 Task: Search one way flight ticket for 5 adults, 2 children, 1 infant in seat and 2 infants on lap in economy from Kansas City: Kansas City International Airport (was Mid-continent International) to Jackson: Jackson Hole Airport on 5-2-2023. Choice of flights is Emirates. Number of bags: 2 carry on bags. Price is upto 82000. Outbound departure time preference is 8:30.
Action: Mouse moved to (324, 265)
Screenshot: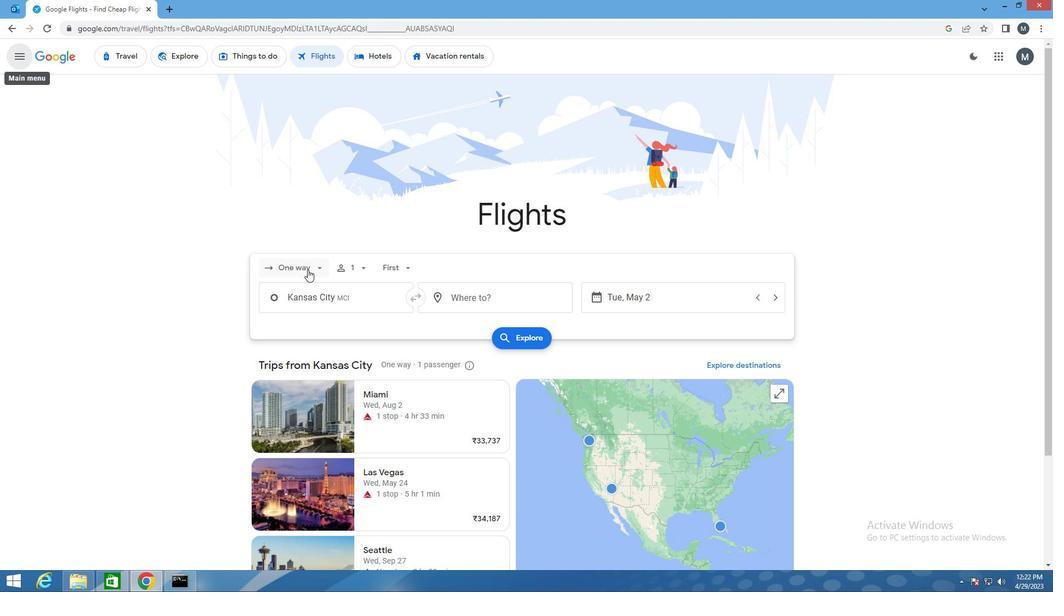 
Action: Mouse pressed left at (324, 265)
Screenshot: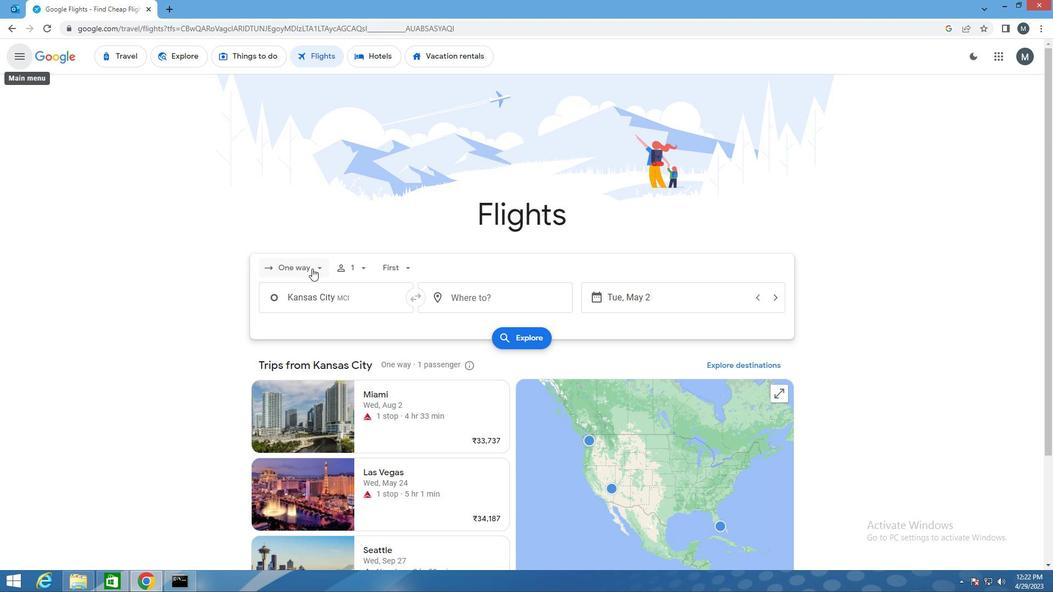 
Action: Mouse moved to (311, 324)
Screenshot: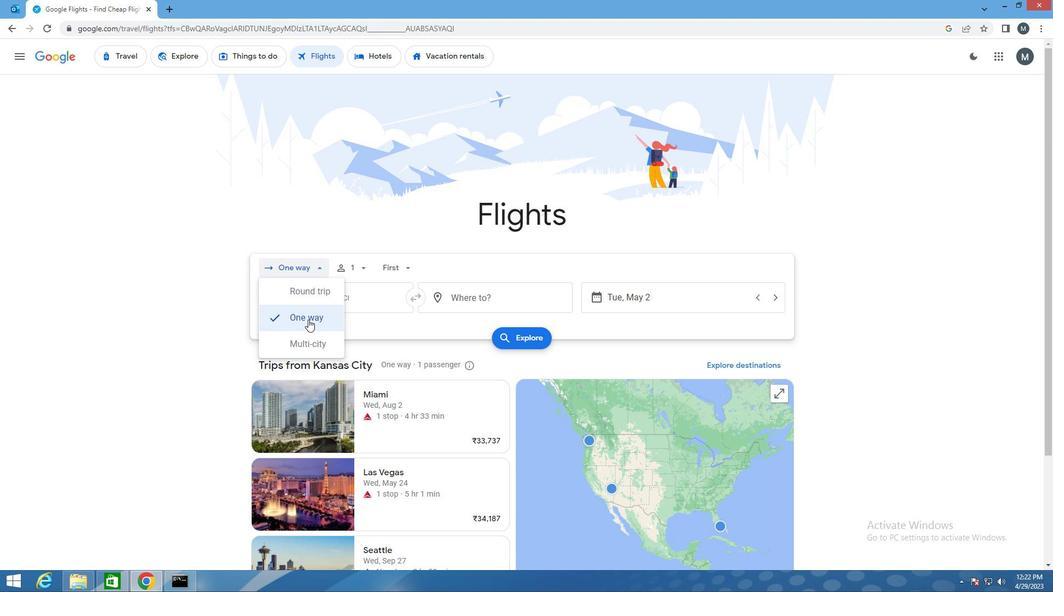 
Action: Mouse pressed left at (311, 324)
Screenshot: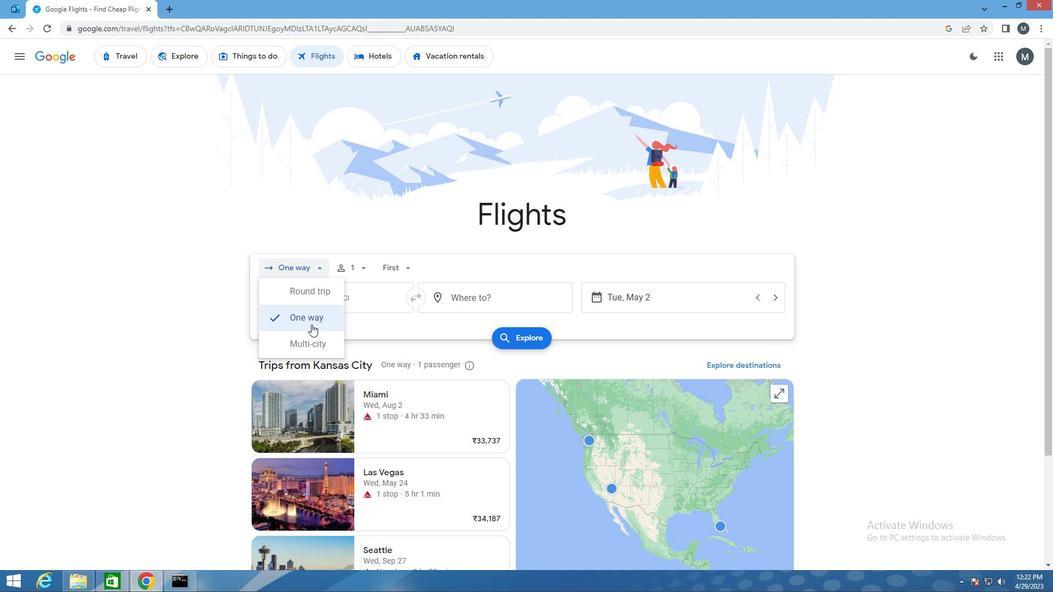 
Action: Mouse moved to (365, 267)
Screenshot: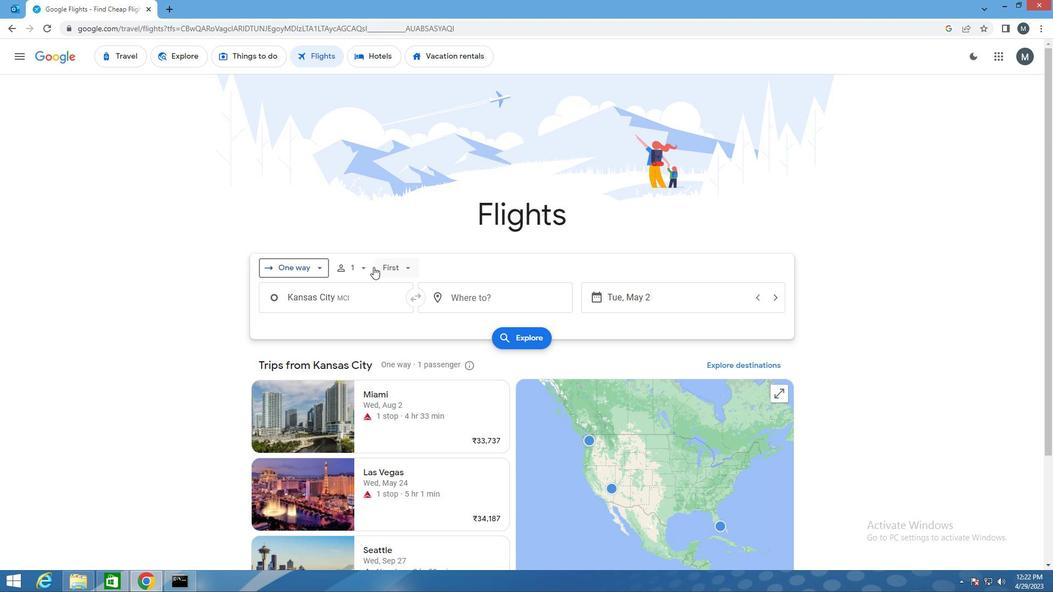 
Action: Mouse pressed left at (365, 267)
Screenshot: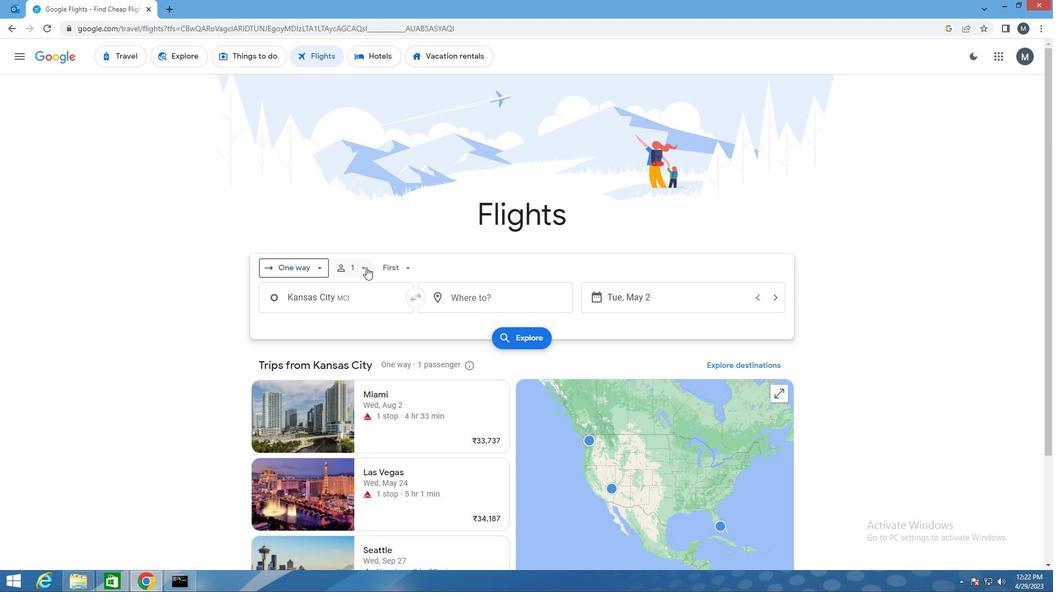 
Action: Mouse moved to (443, 297)
Screenshot: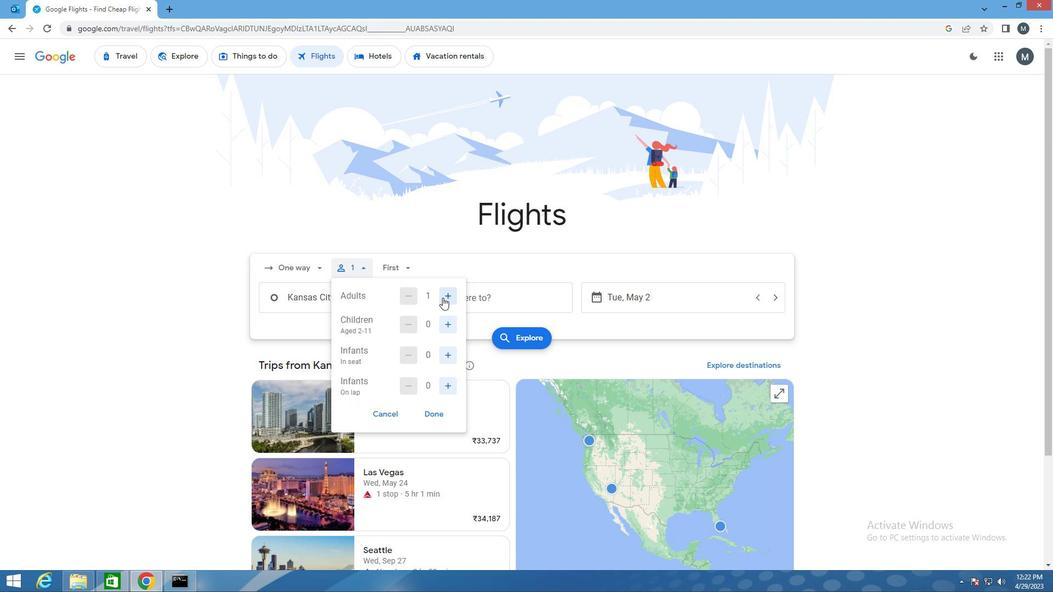 
Action: Mouse pressed left at (443, 297)
Screenshot: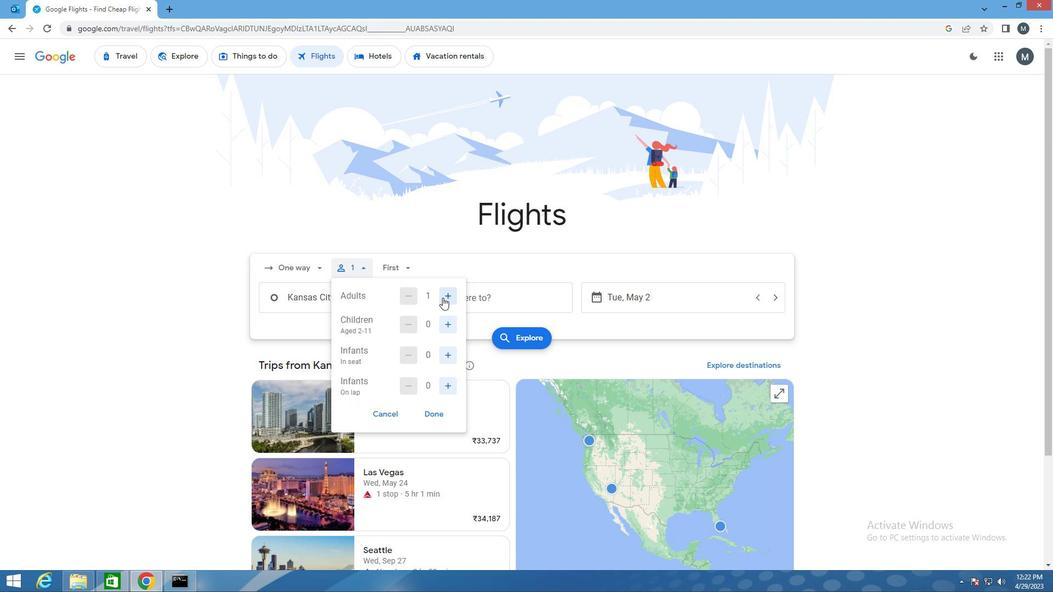 
Action: Mouse moved to (443, 297)
Screenshot: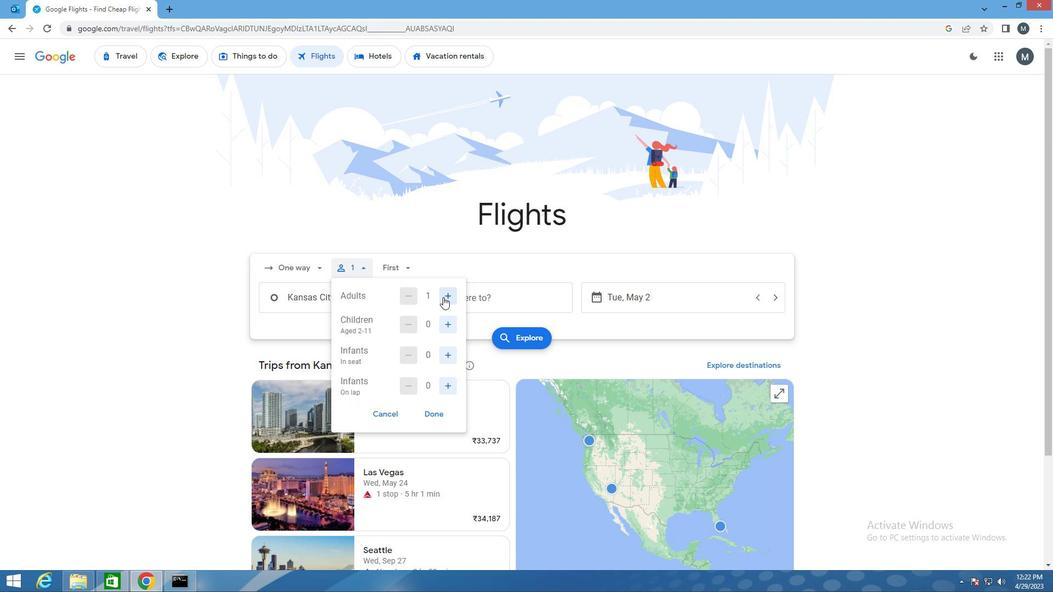 
Action: Mouse pressed left at (443, 297)
Screenshot: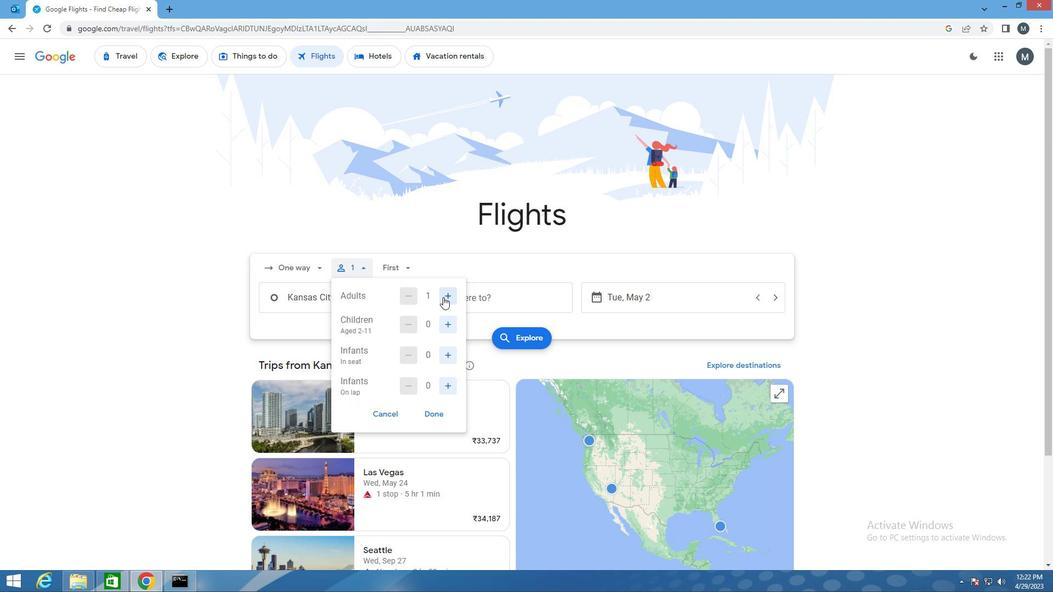 
Action: Mouse pressed left at (443, 297)
Screenshot: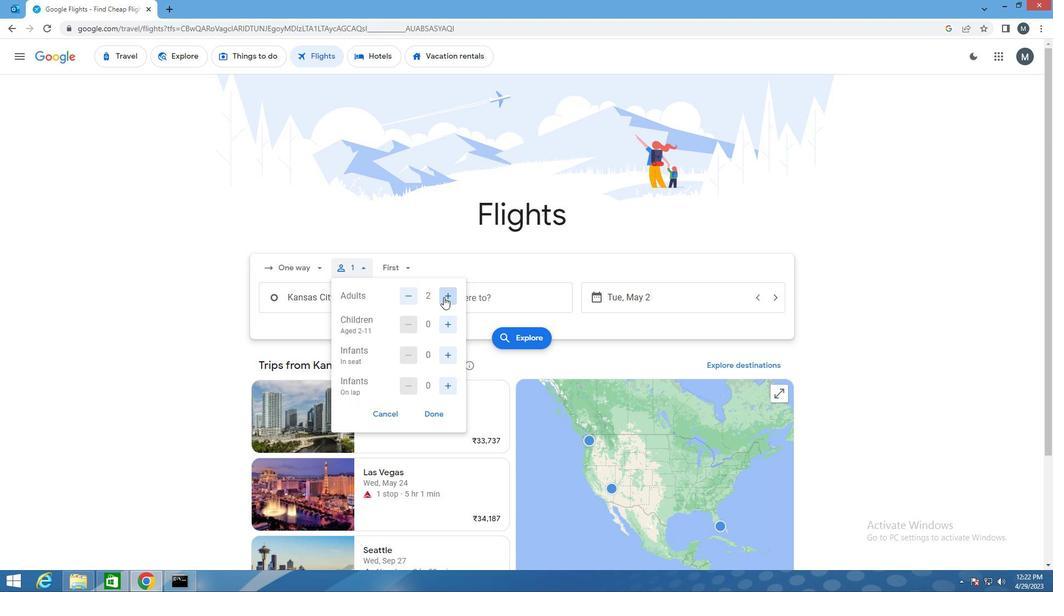 
Action: Mouse pressed left at (443, 297)
Screenshot: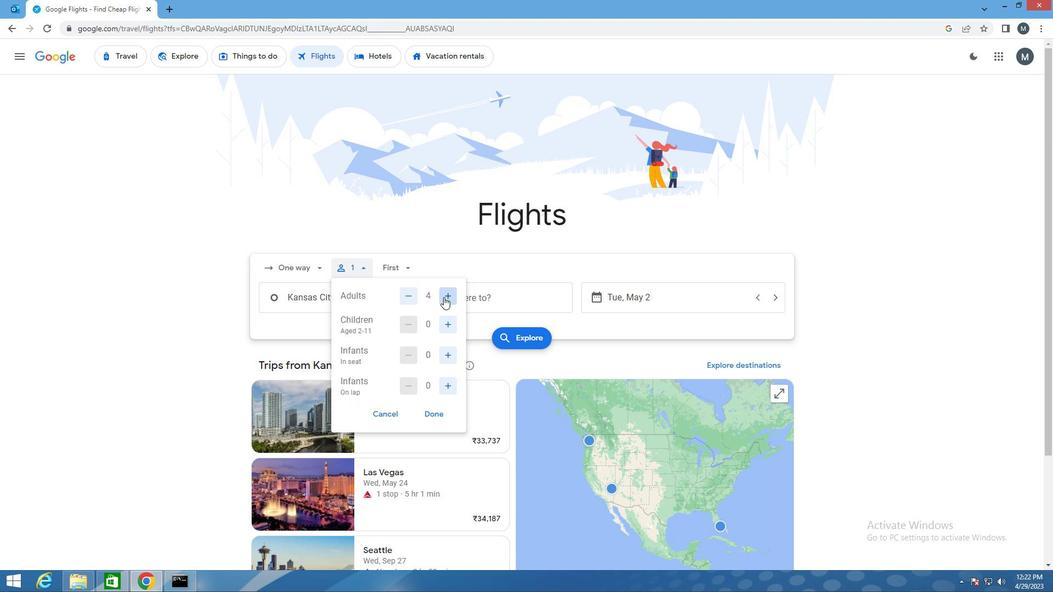 
Action: Mouse moved to (447, 324)
Screenshot: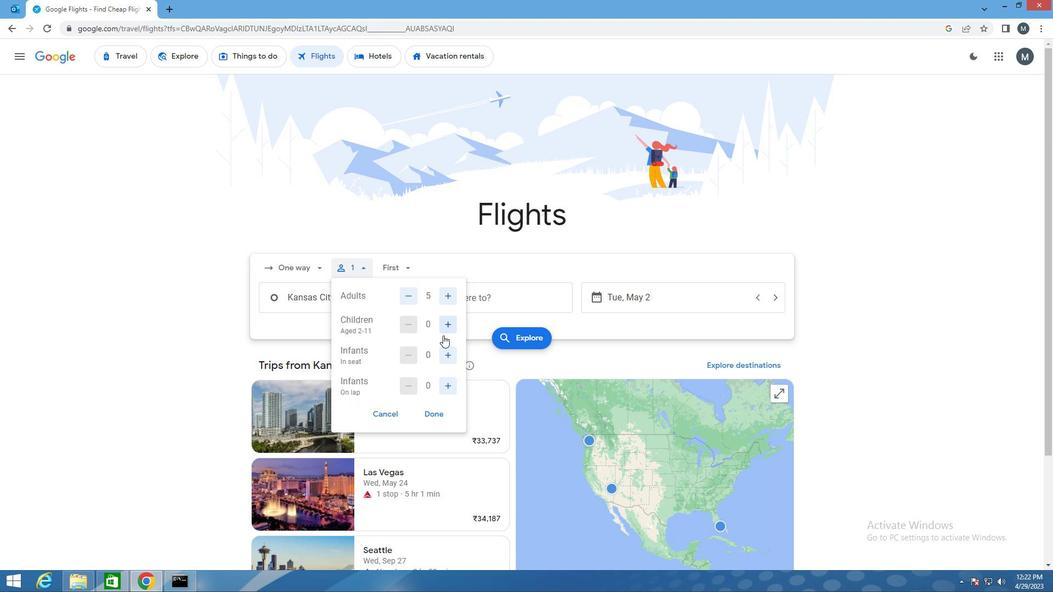 
Action: Mouse pressed left at (447, 324)
Screenshot: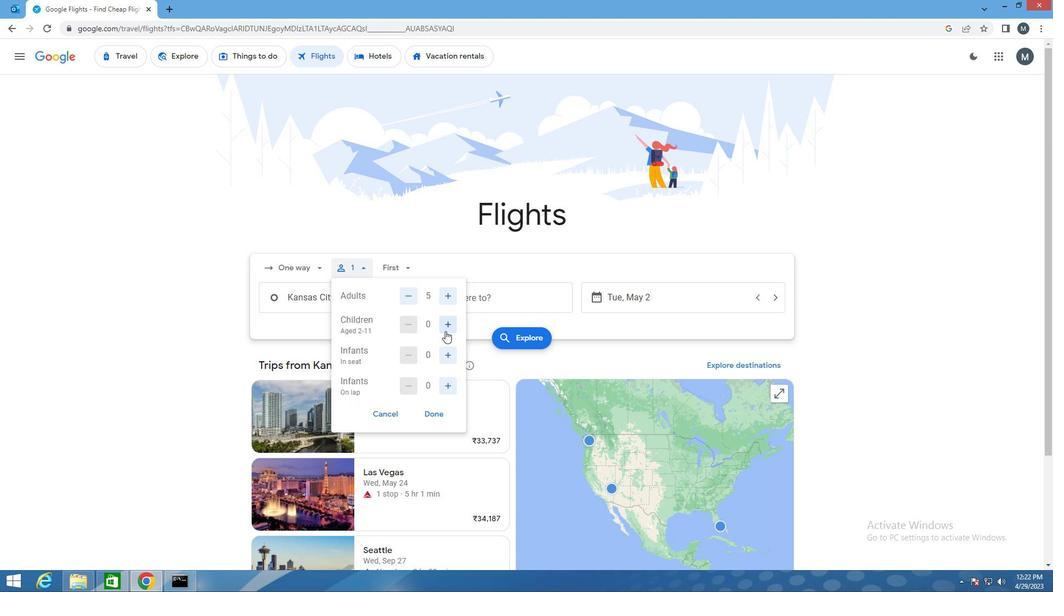 
Action: Mouse pressed left at (447, 324)
Screenshot: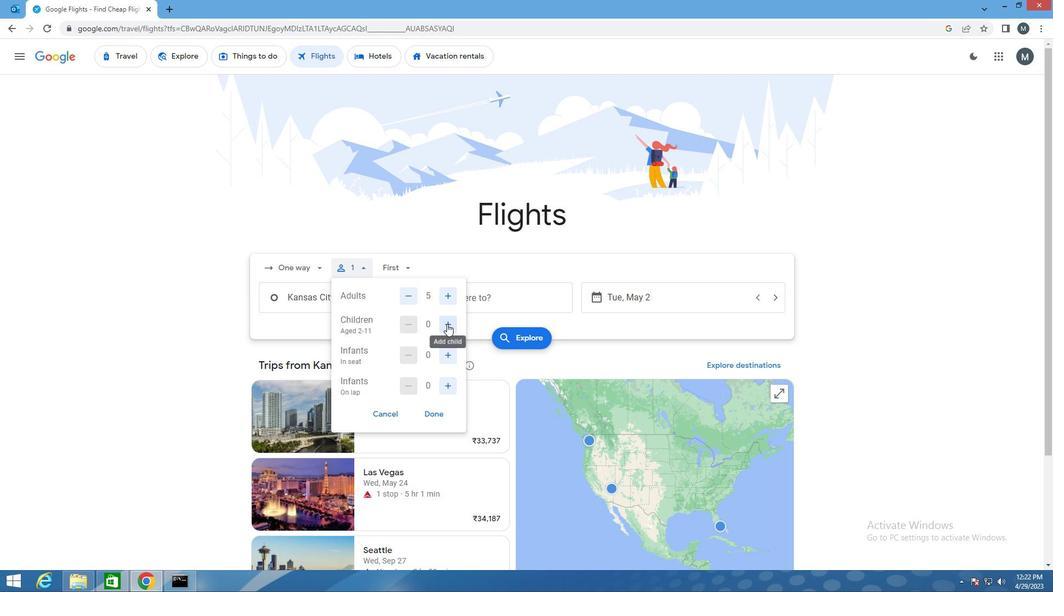 
Action: Mouse moved to (449, 354)
Screenshot: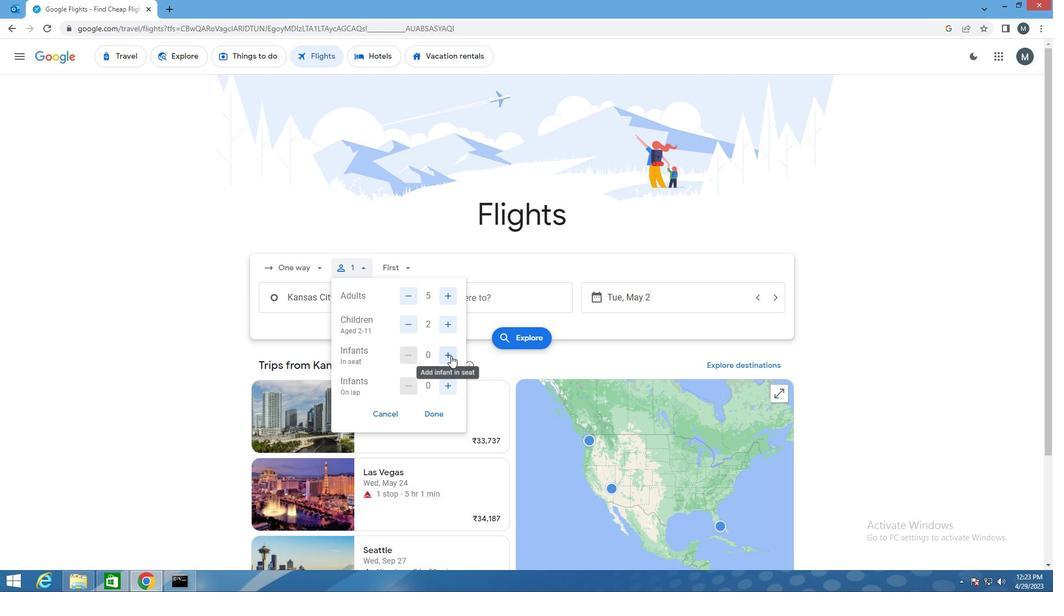 
Action: Mouse pressed left at (449, 354)
Screenshot: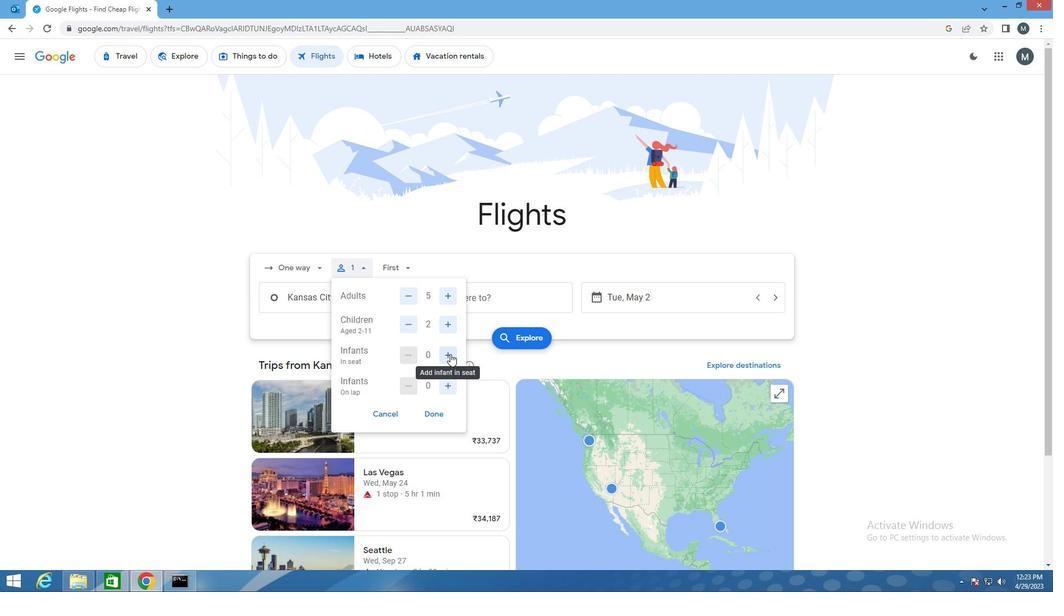 
Action: Mouse moved to (444, 383)
Screenshot: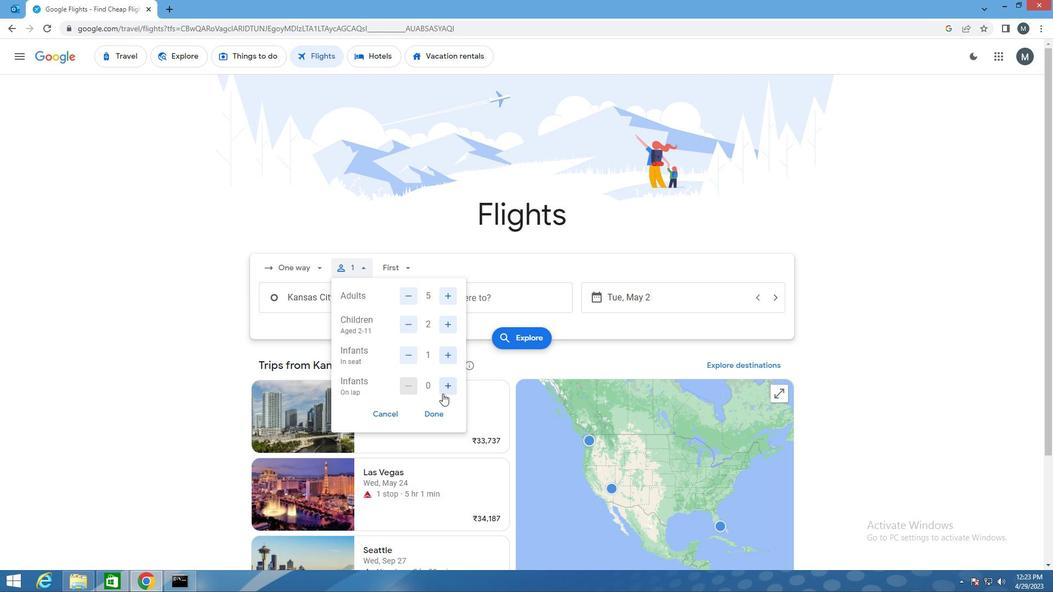 
Action: Mouse pressed left at (444, 383)
Screenshot: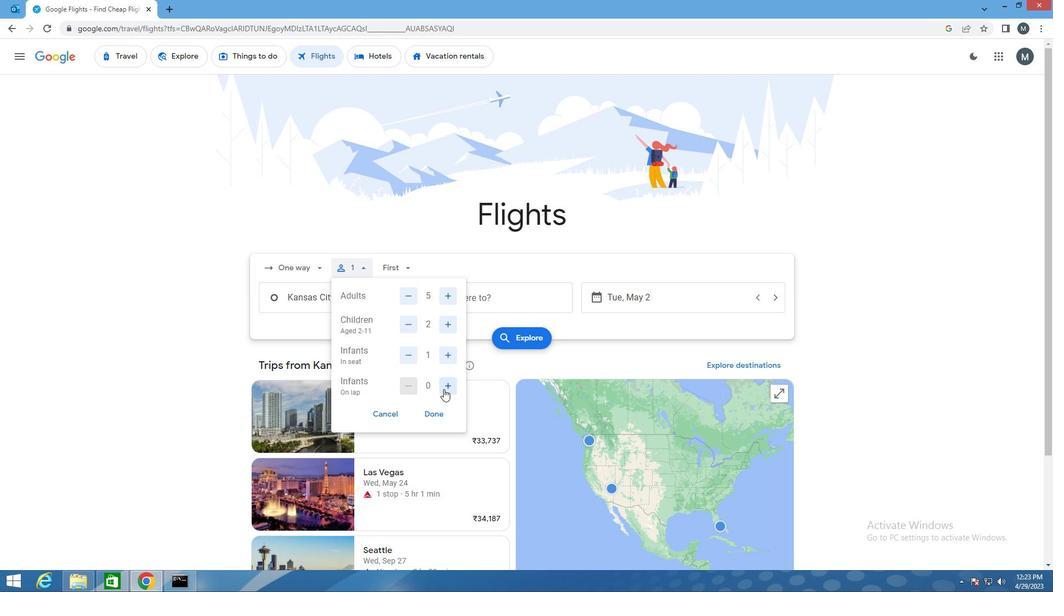 
Action: Mouse pressed left at (444, 383)
Screenshot: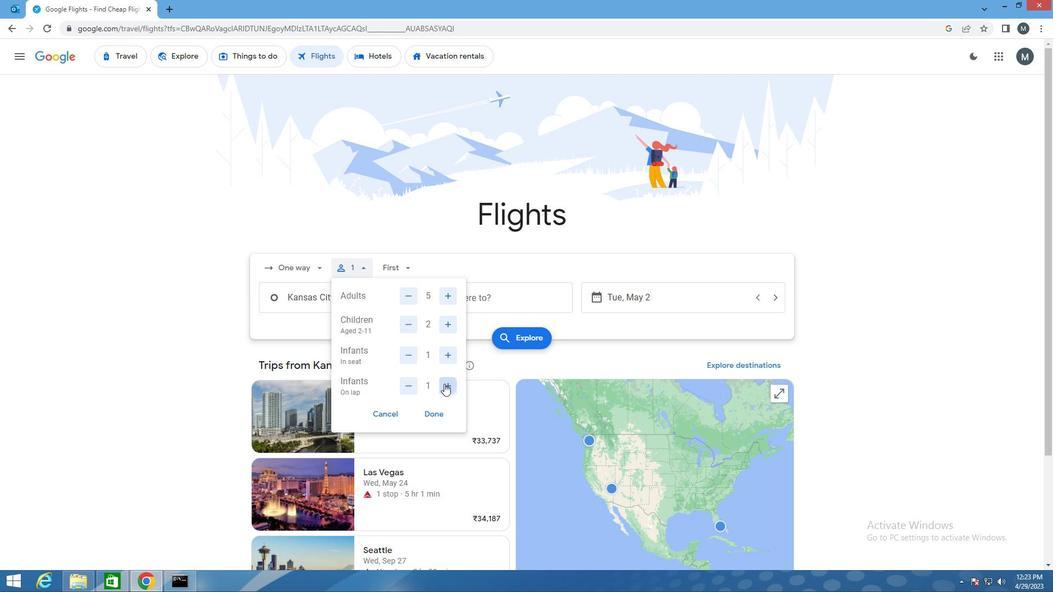 
Action: Mouse moved to (409, 389)
Screenshot: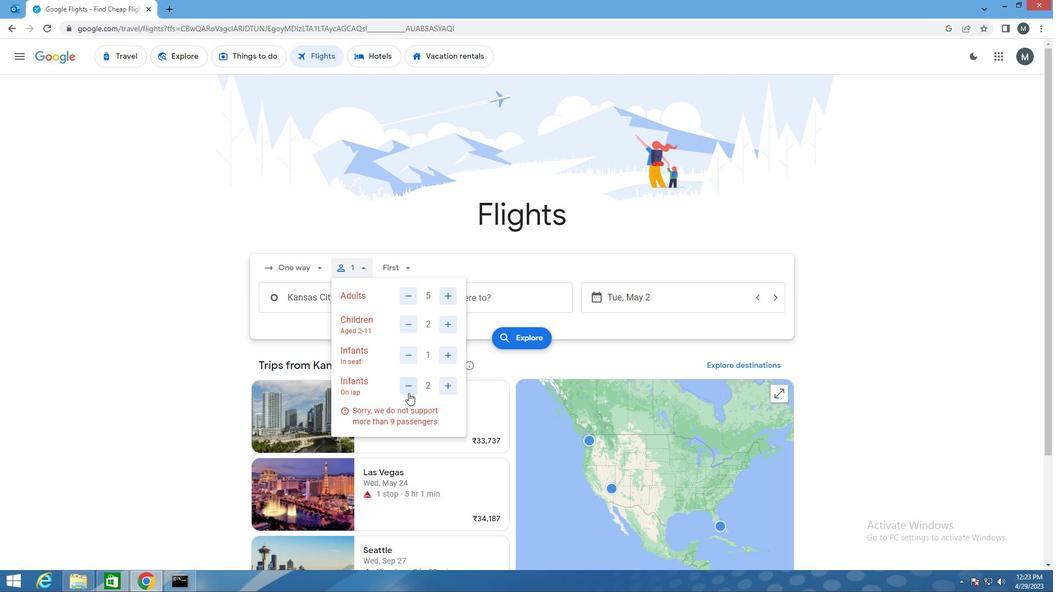
Action: Mouse pressed left at (409, 389)
Screenshot: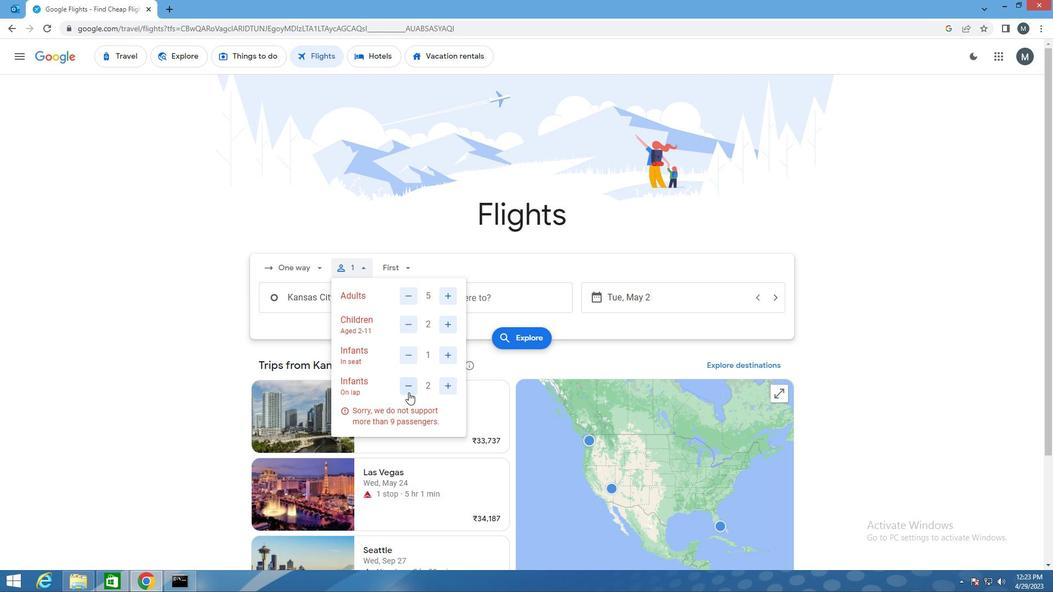 
Action: Mouse moved to (430, 419)
Screenshot: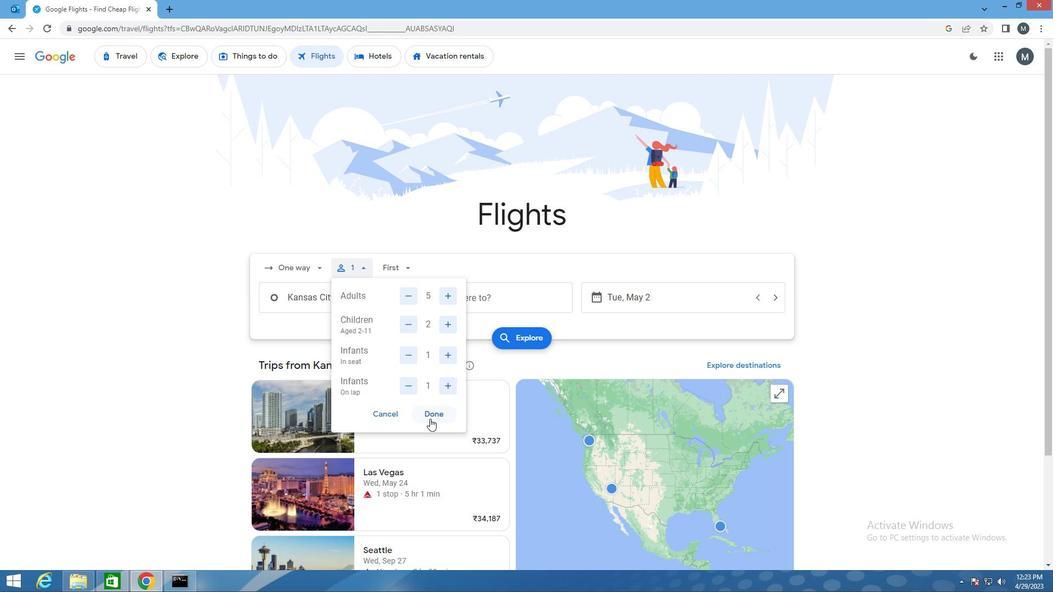 
Action: Mouse pressed left at (430, 419)
Screenshot: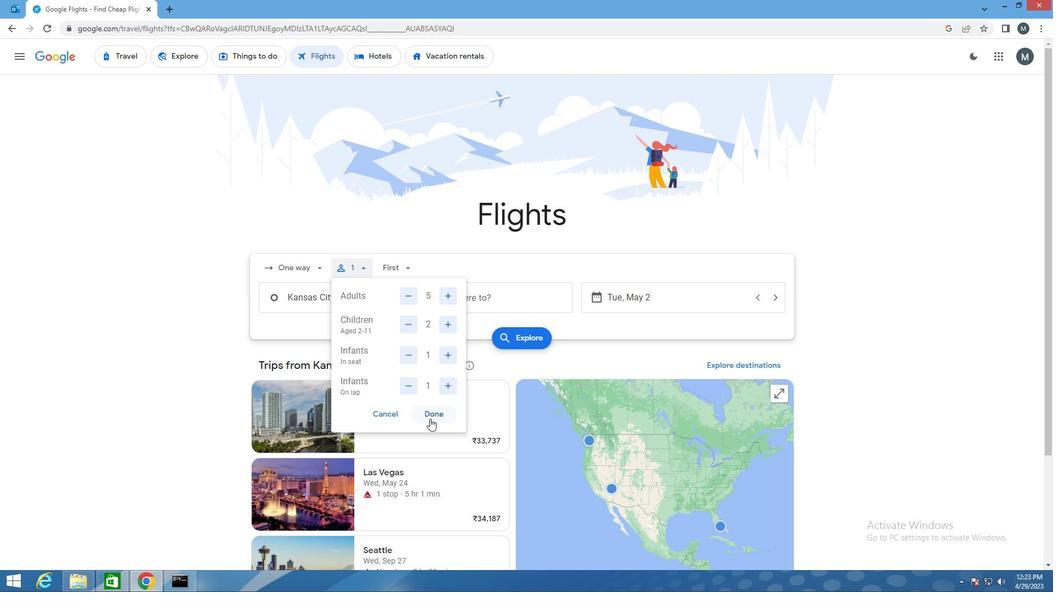 
Action: Mouse moved to (358, 304)
Screenshot: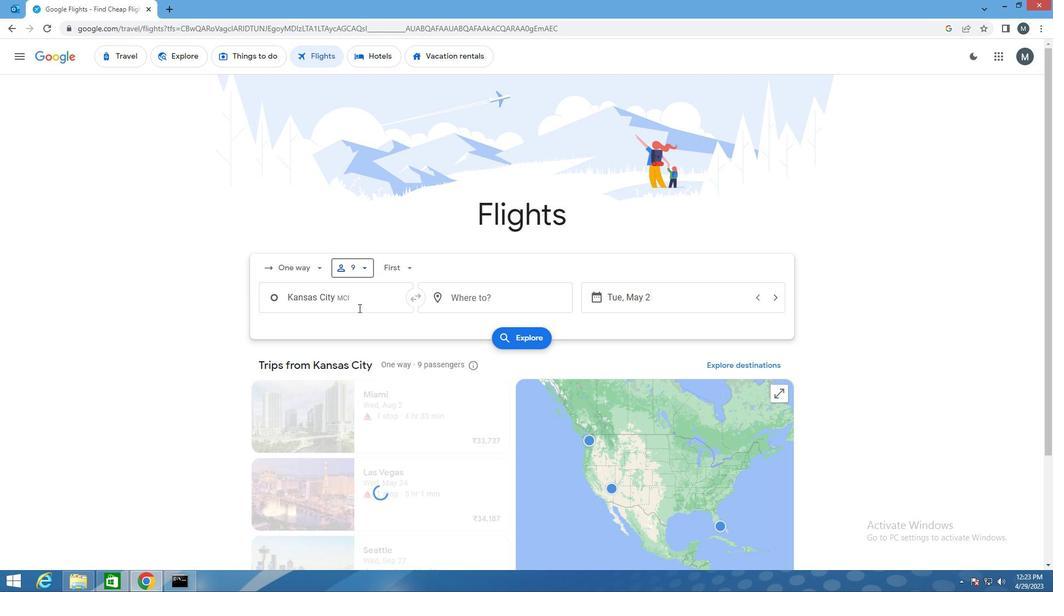 
Action: Mouse pressed left at (358, 304)
Screenshot: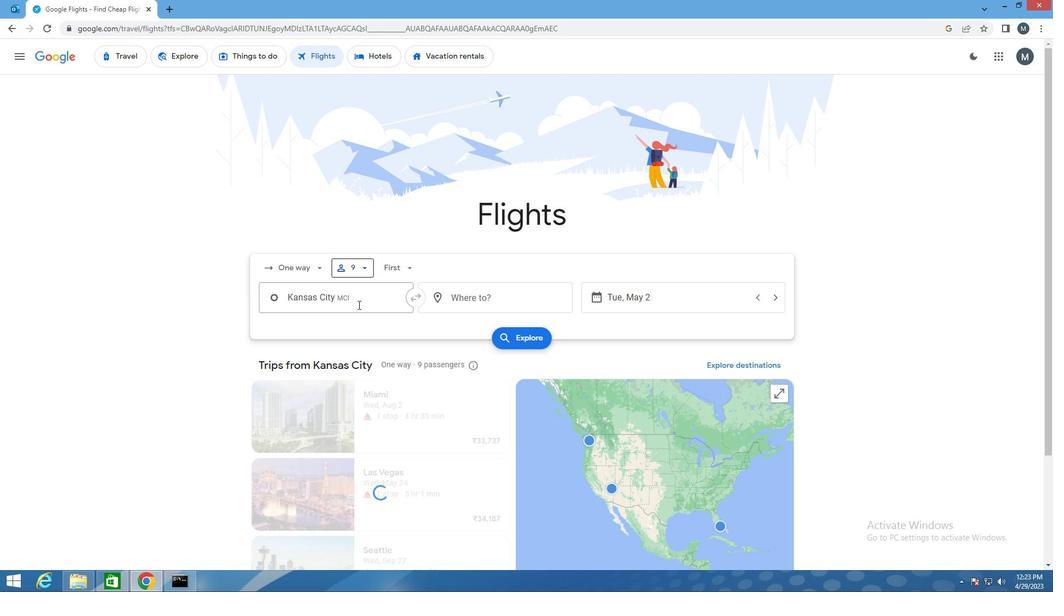 
Action: Mouse moved to (357, 303)
Screenshot: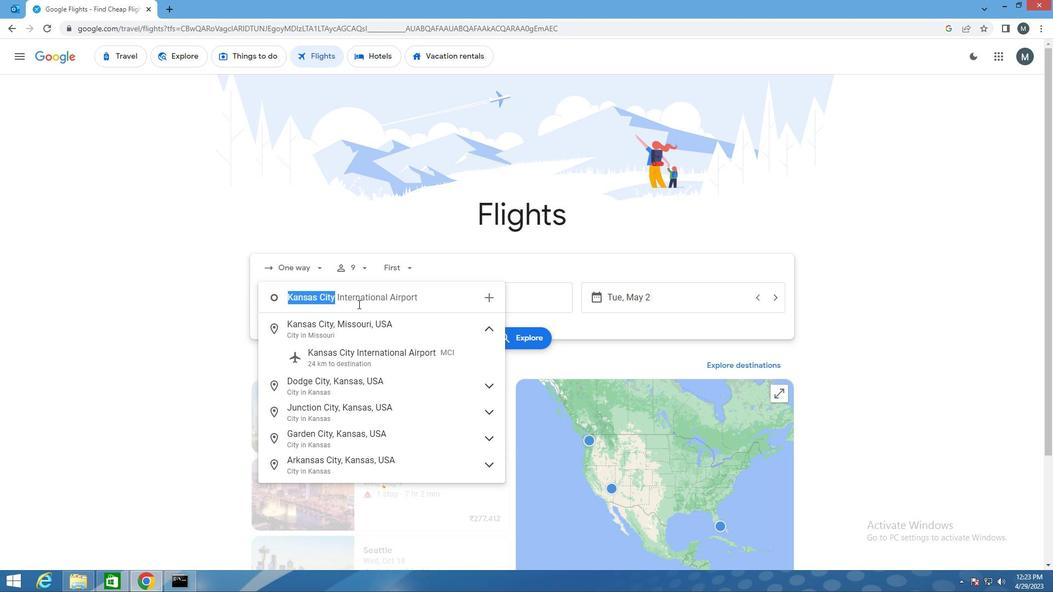 
Action: Key pressed m
Screenshot: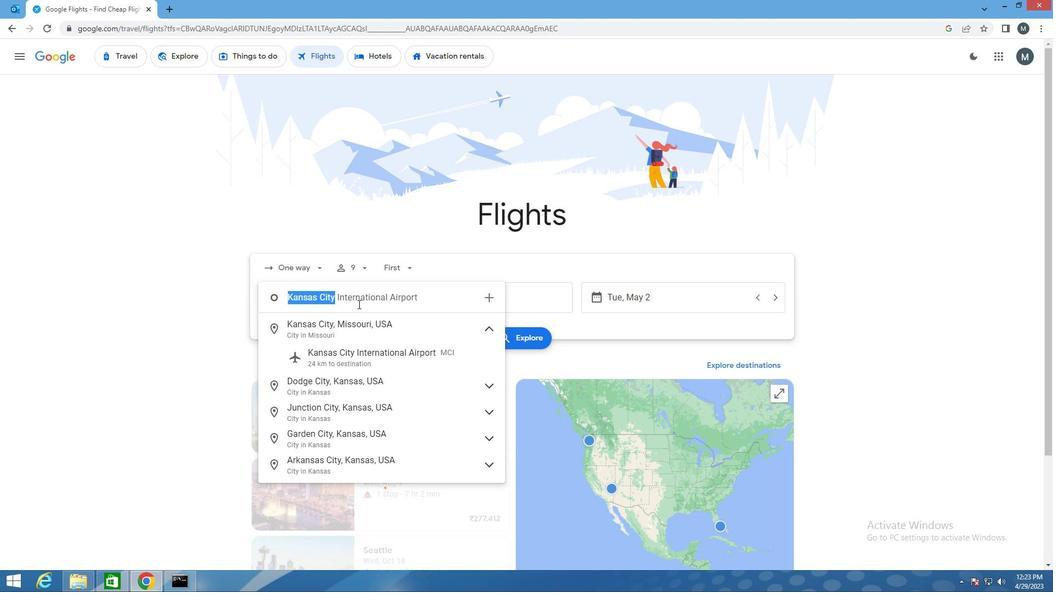 
Action: Mouse moved to (357, 303)
Screenshot: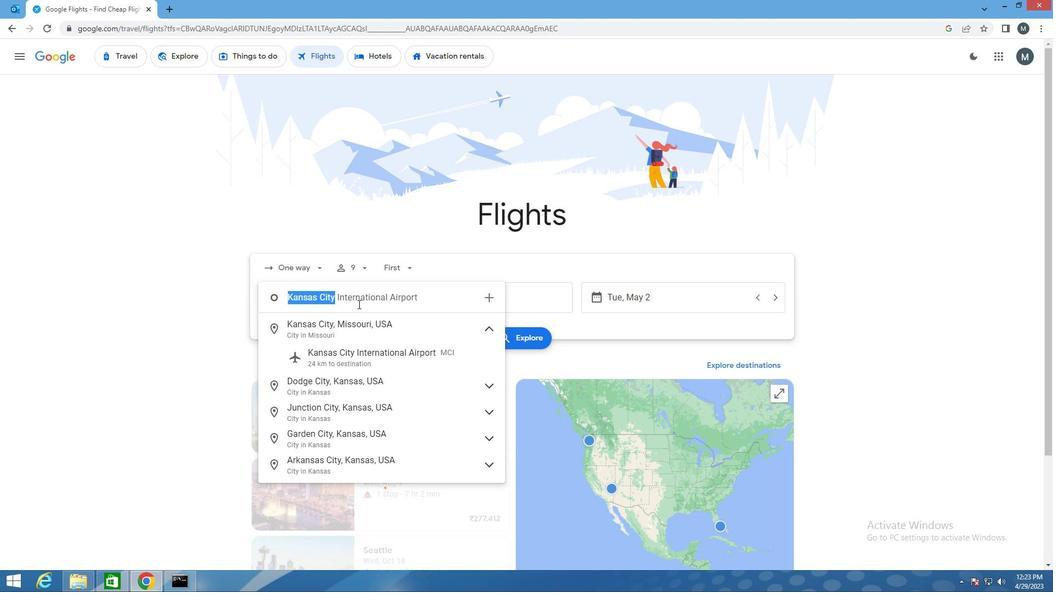 
Action: Key pressed ci
Screenshot: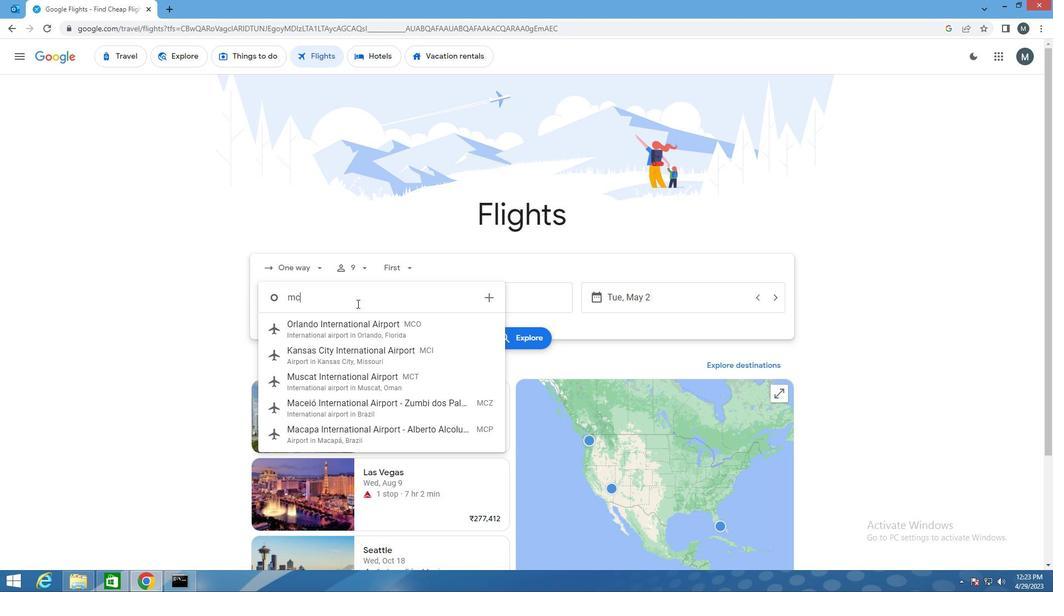 
Action: Mouse moved to (380, 332)
Screenshot: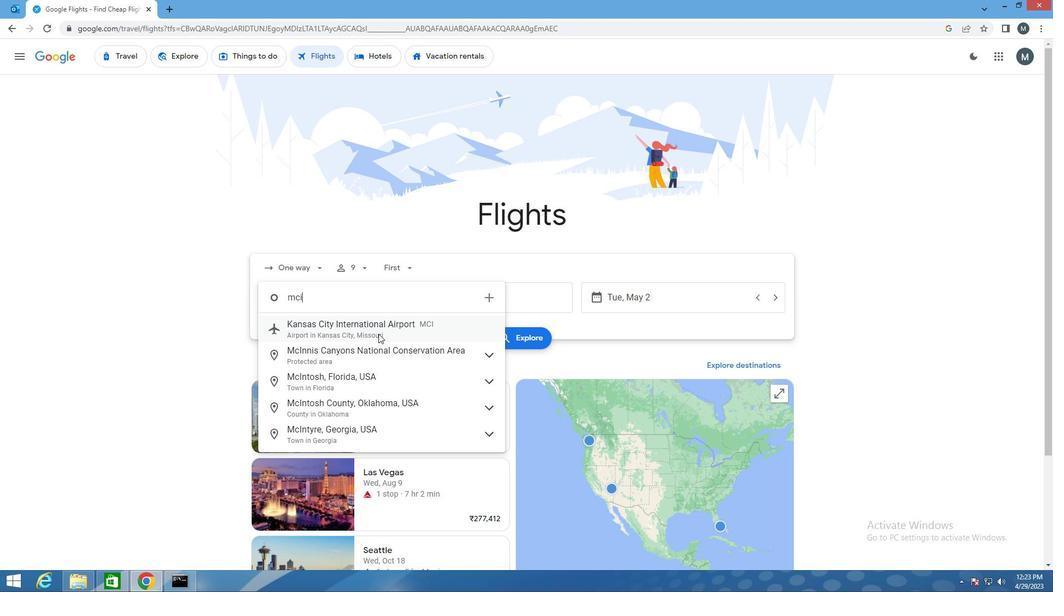 
Action: Mouse pressed left at (380, 332)
Screenshot: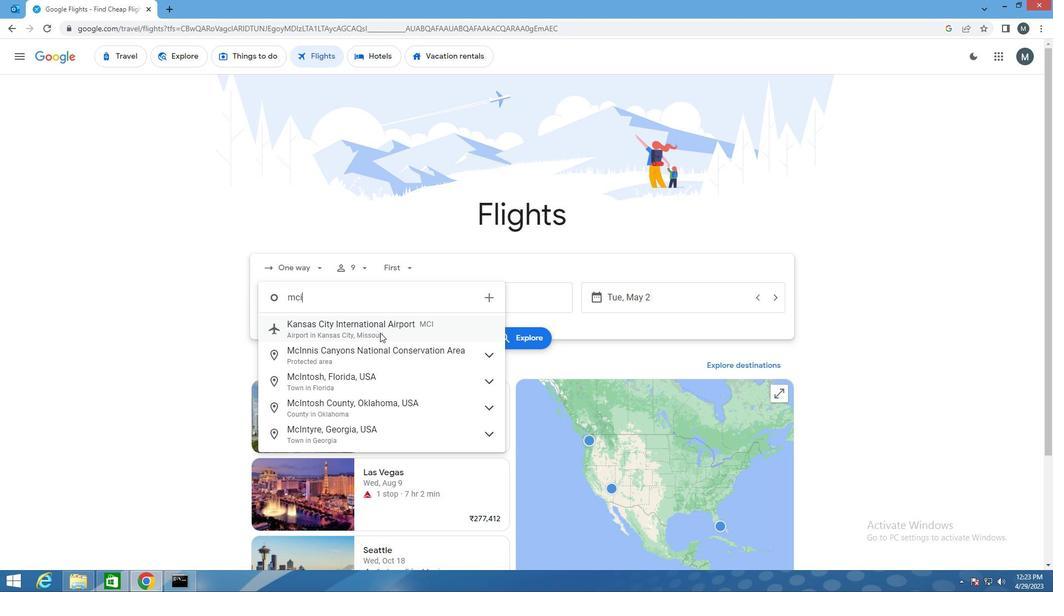 
Action: Mouse moved to (451, 301)
Screenshot: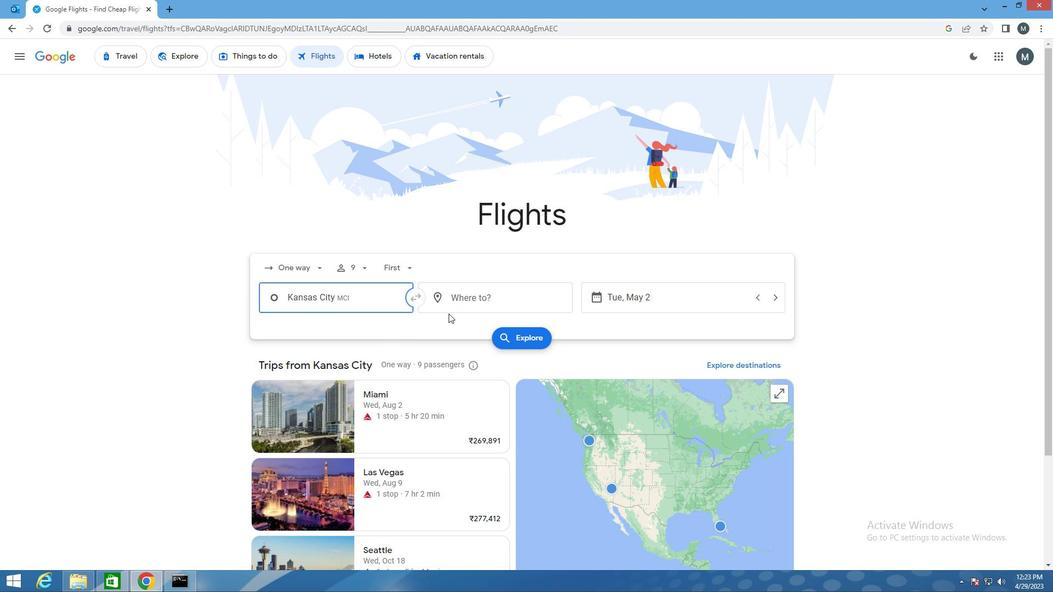 
Action: Mouse pressed left at (451, 301)
Screenshot: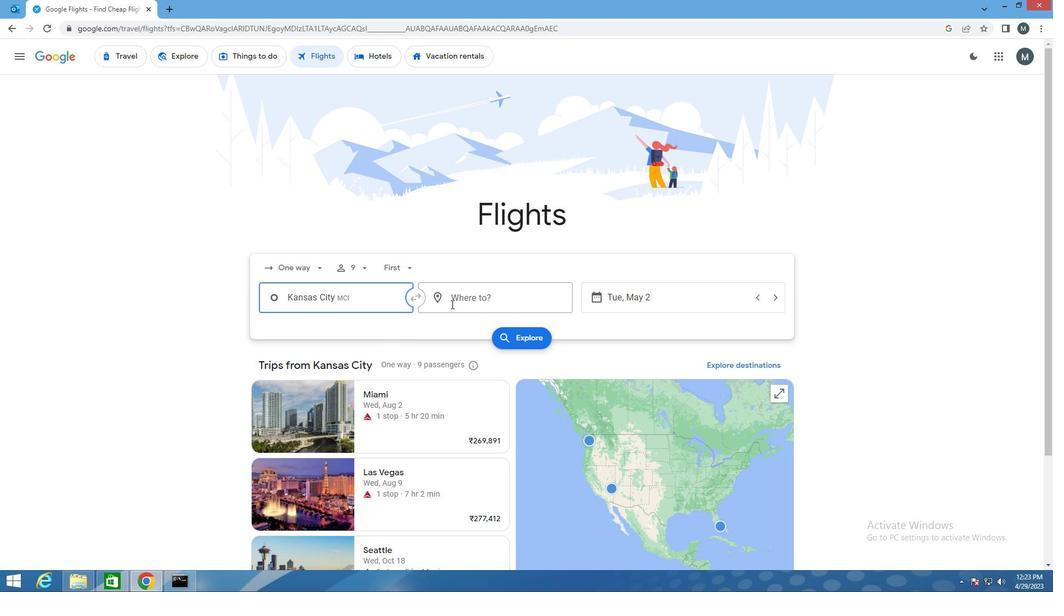 
Action: Mouse moved to (449, 302)
Screenshot: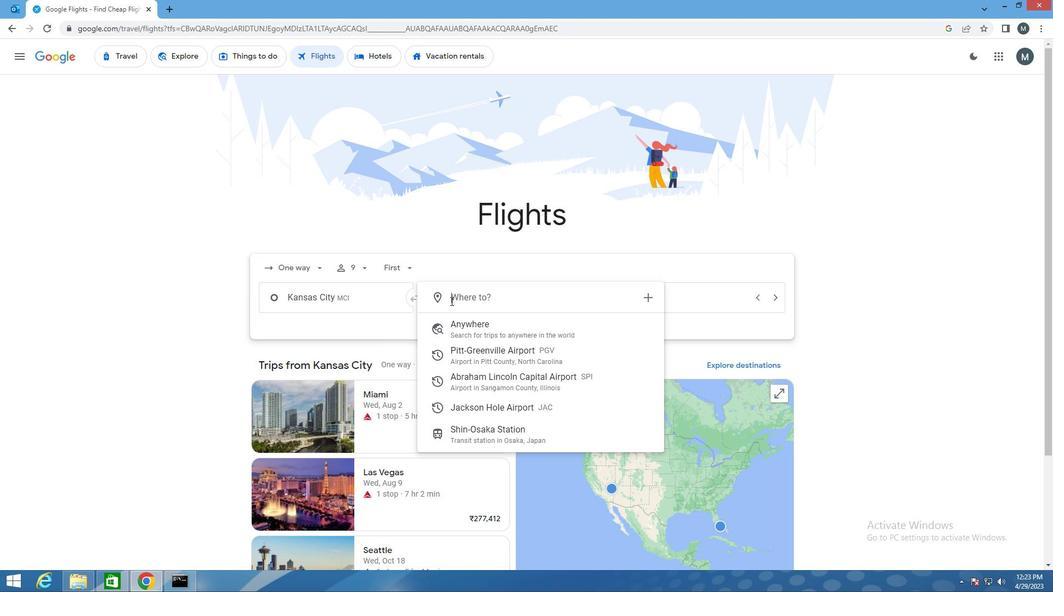 
Action: Key pressed j
Screenshot: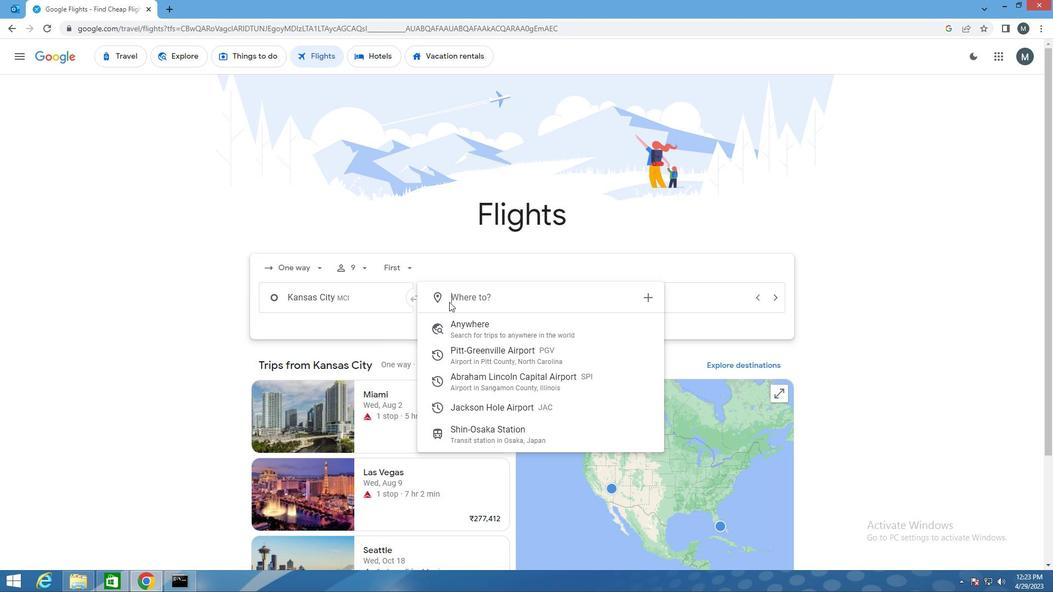 
Action: Mouse moved to (447, 303)
Screenshot: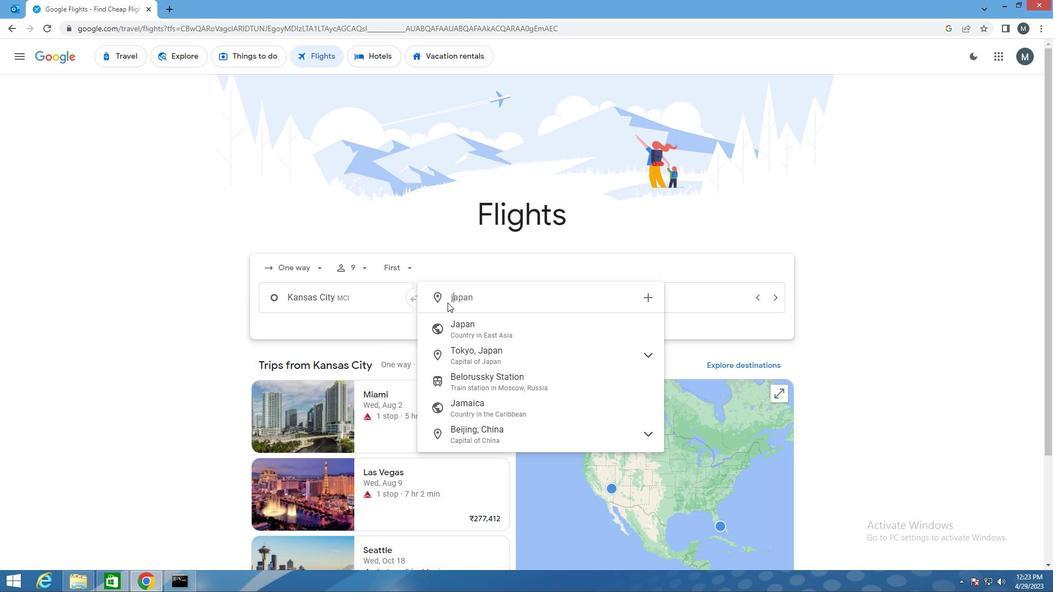 
Action: Key pressed ac
Screenshot: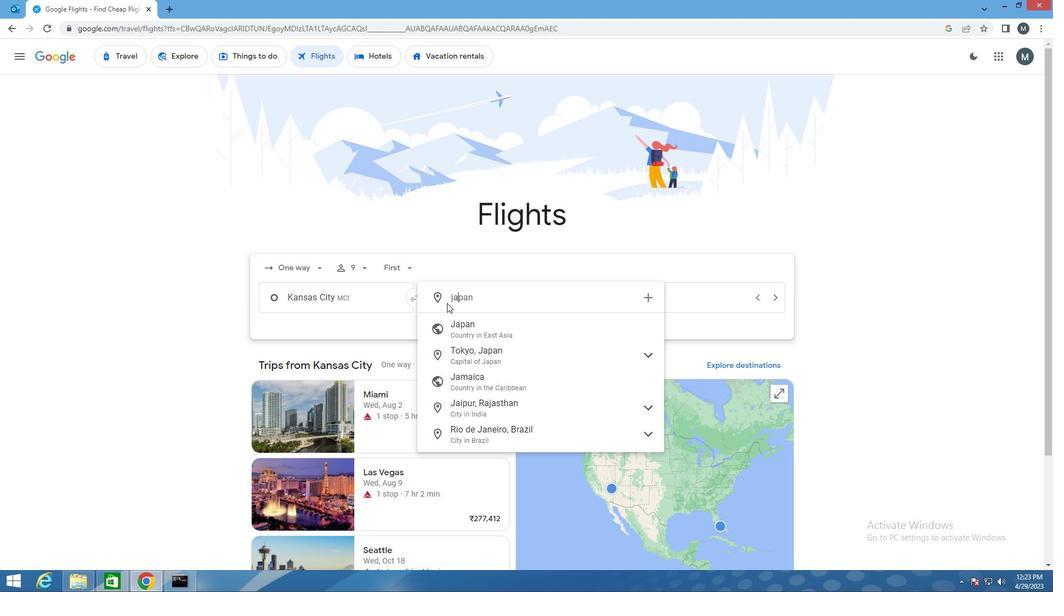 
Action: Mouse moved to (505, 331)
Screenshot: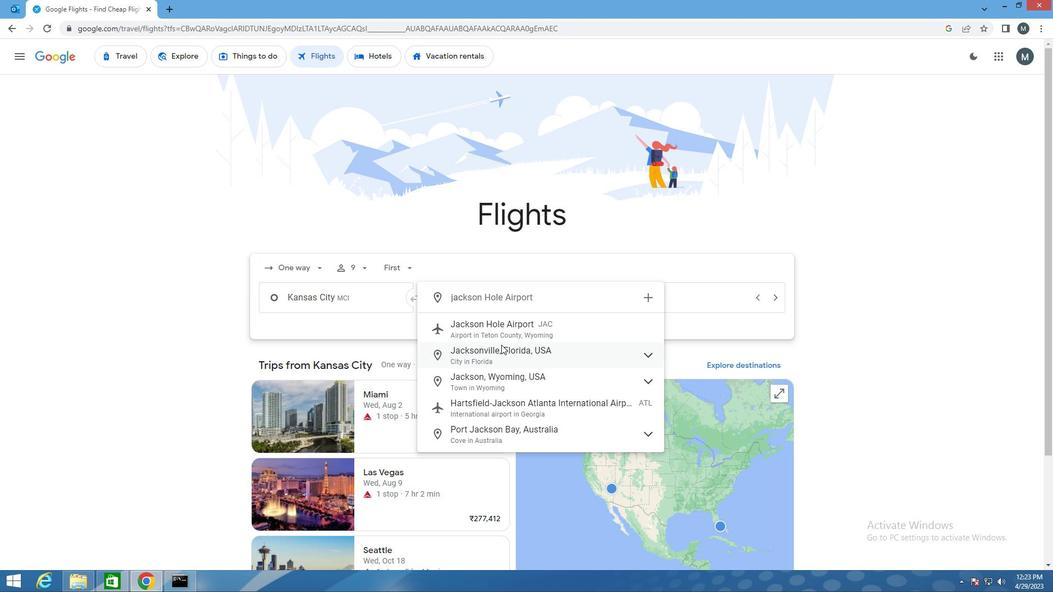 
Action: Mouse pressed left at (505, 331)
Screenshot: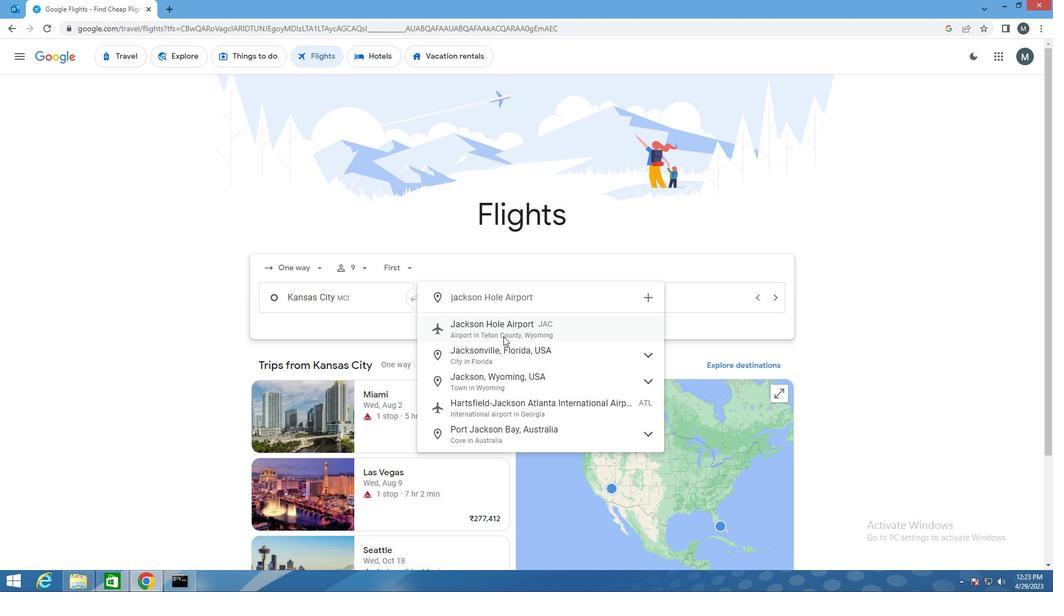 
Action: Mouse moved to (635, 290)
Screenshot: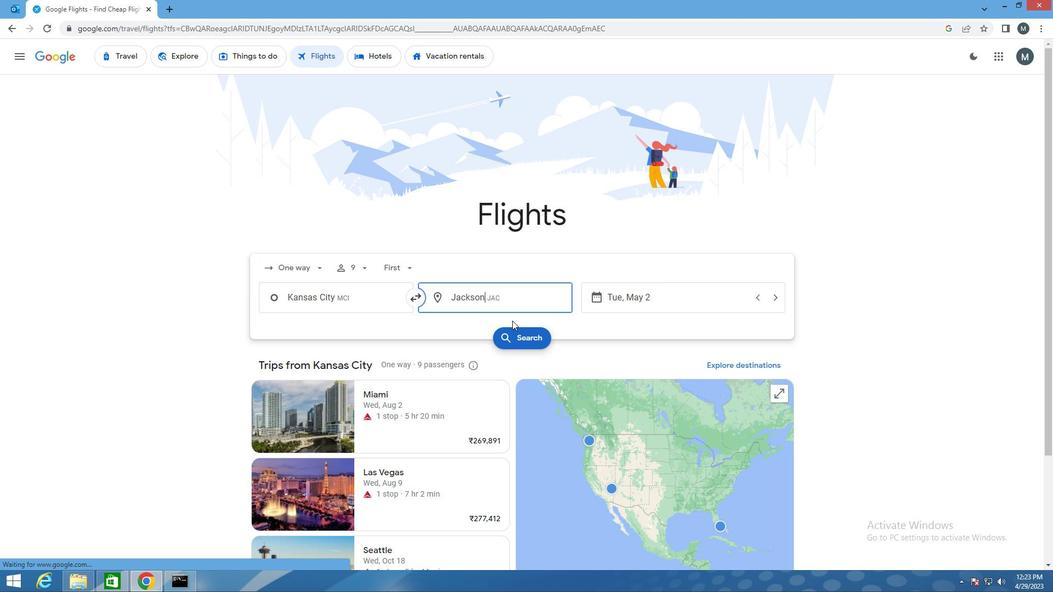 
Action: Mouse pressed left at (635, 290)
Screenshot: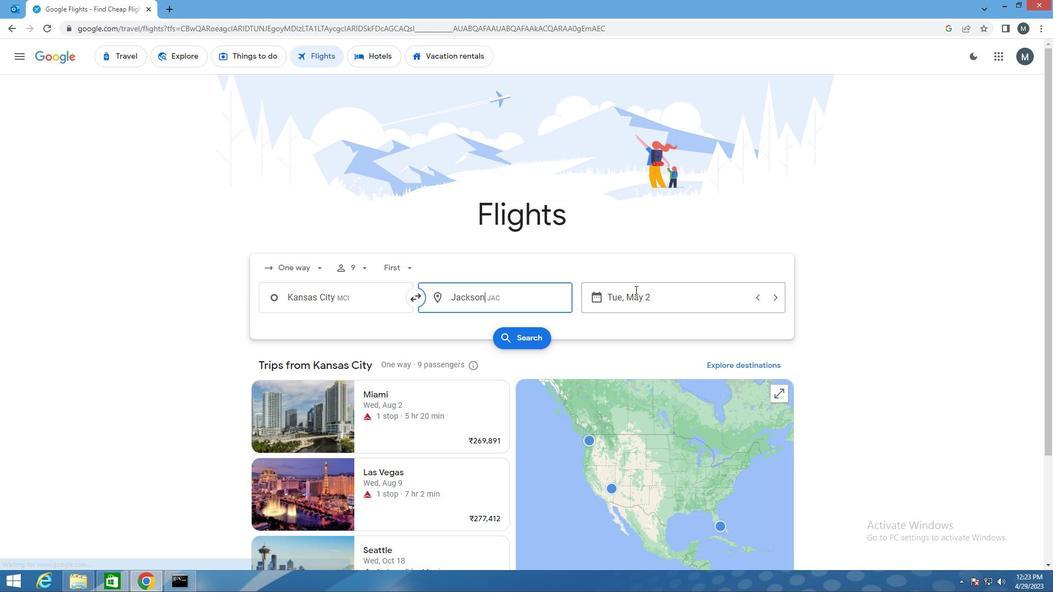 
Action: Mouse moved to (656, 372)
Screenshot: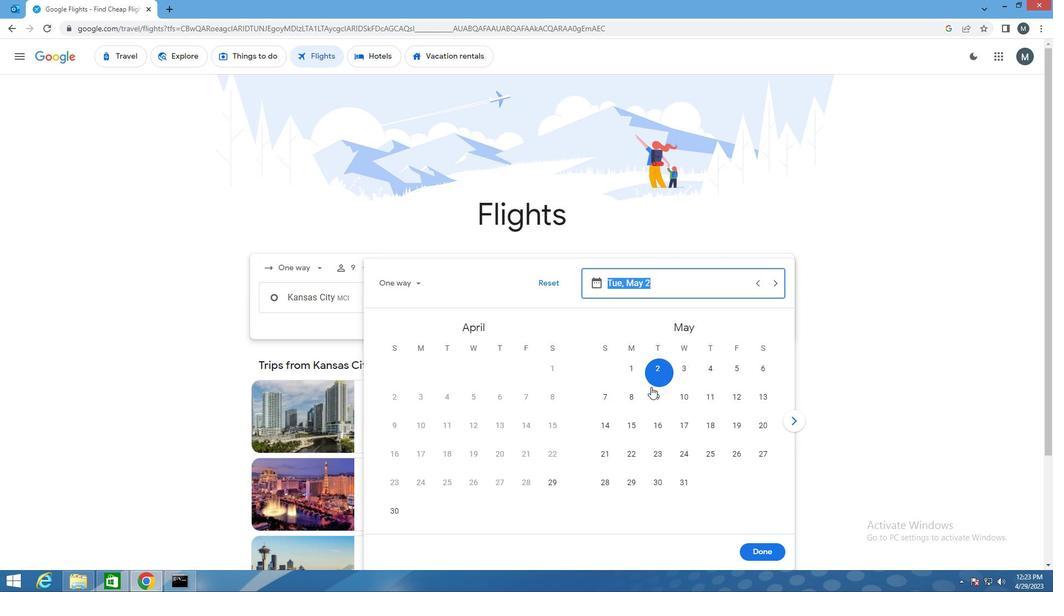 
Action: Mouse pressed left at (656, 372)
Screenshot: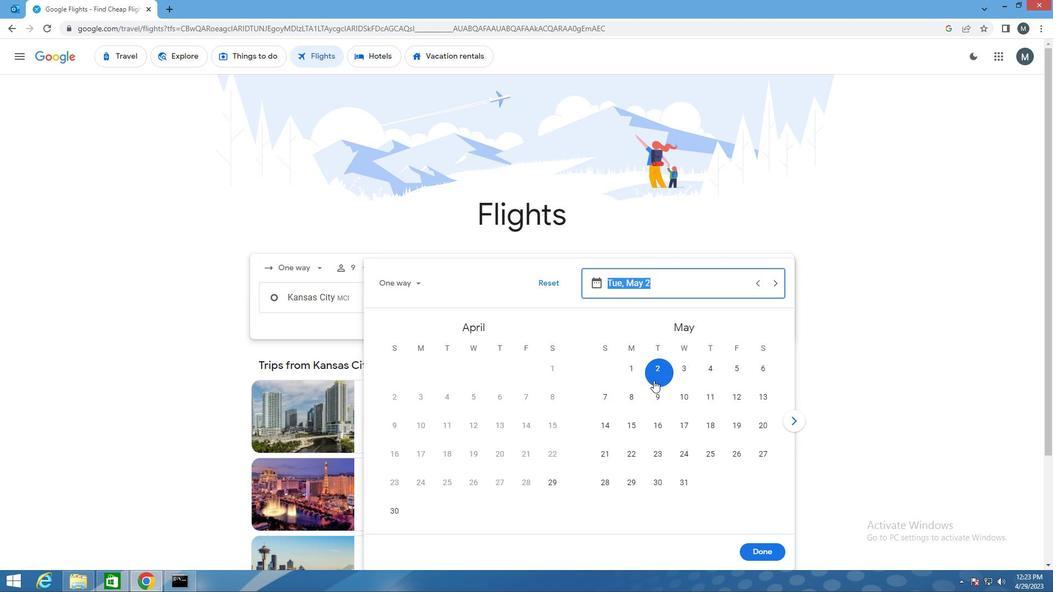 
Action: Mouse moved to (773, 553)
Screenshot: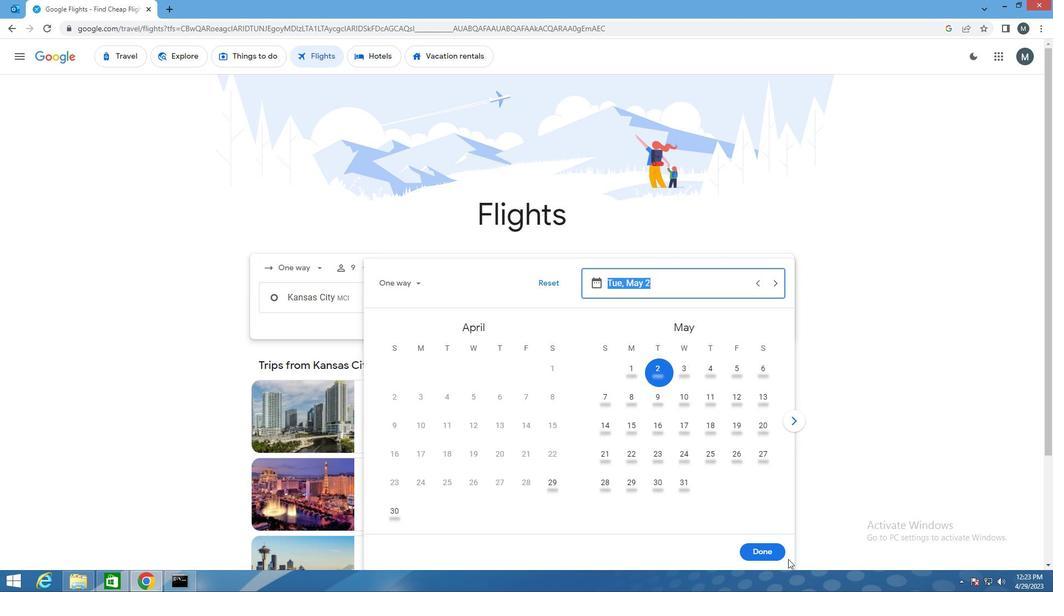 
Action: Mouse pressed left at (773, 553)
Screenshot: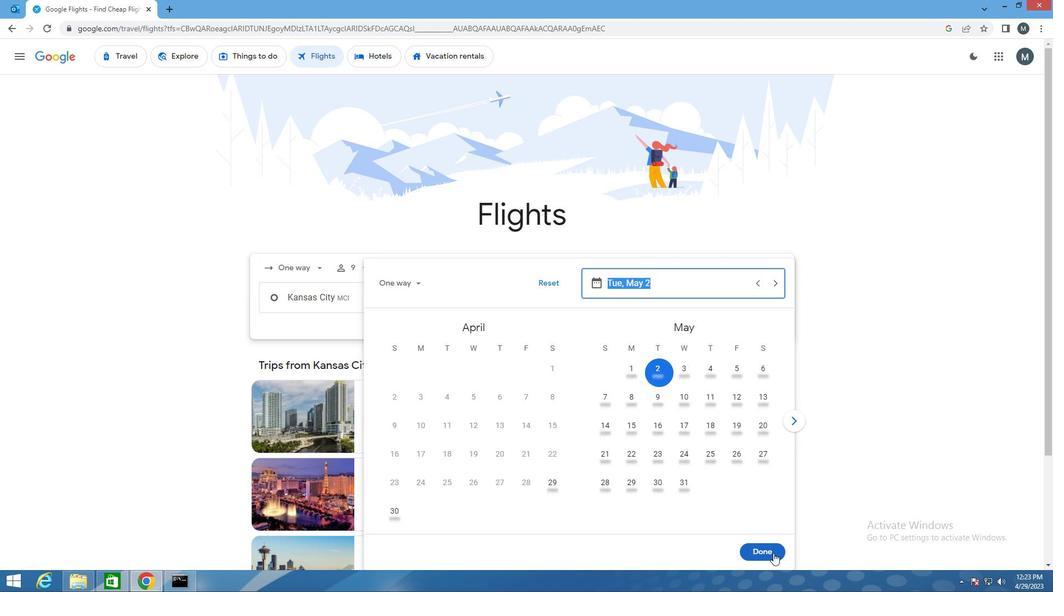 
Action: Mouse moved to (533, 337)
Screenshot: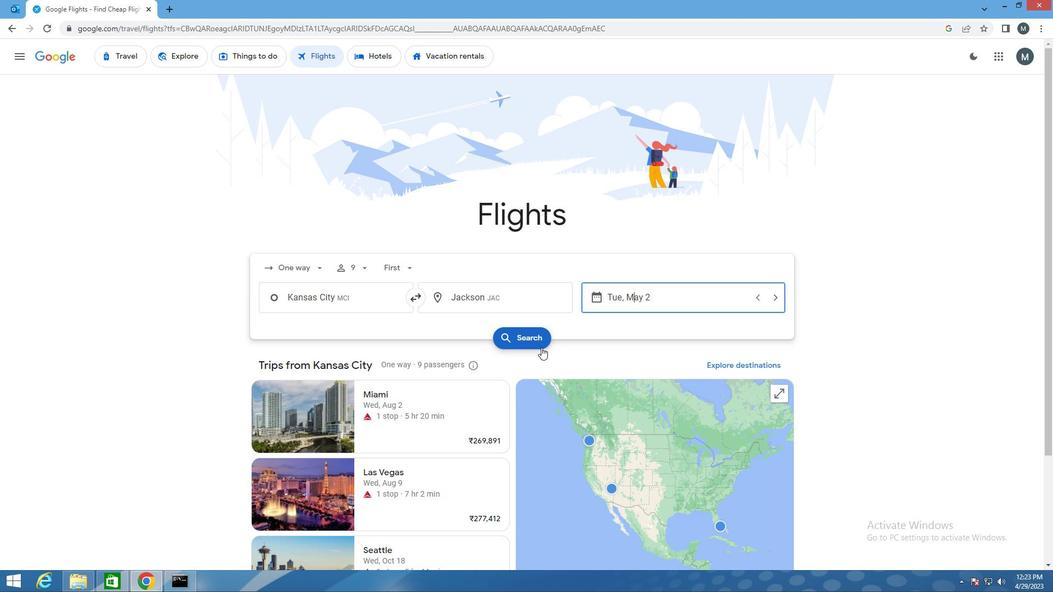 
Action: Mouse pressed left at (533, 337)
Screenshot: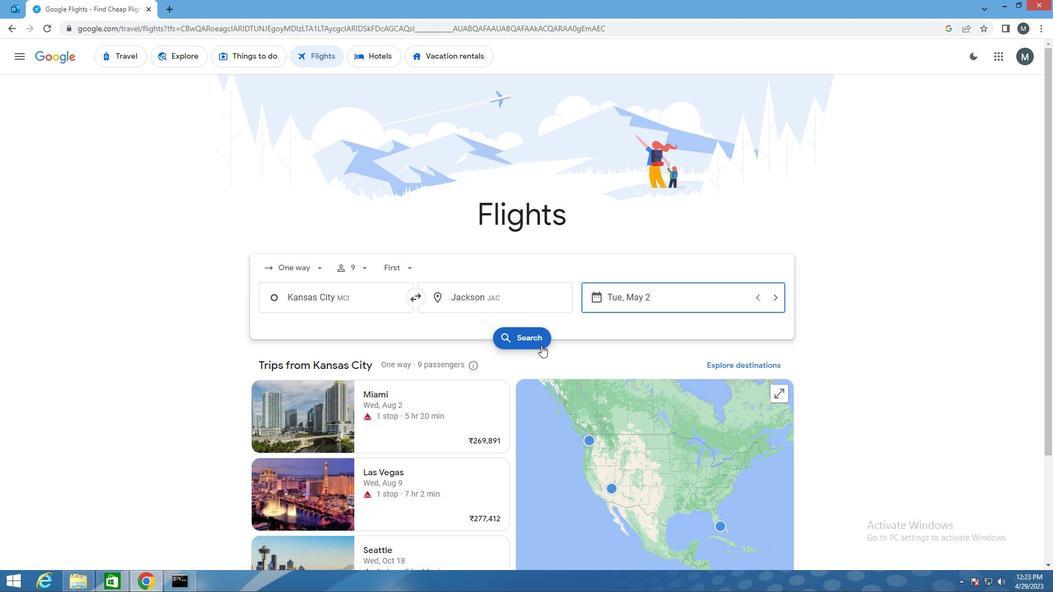 
Action: Mouse moved to (275, 159)
Screenshot: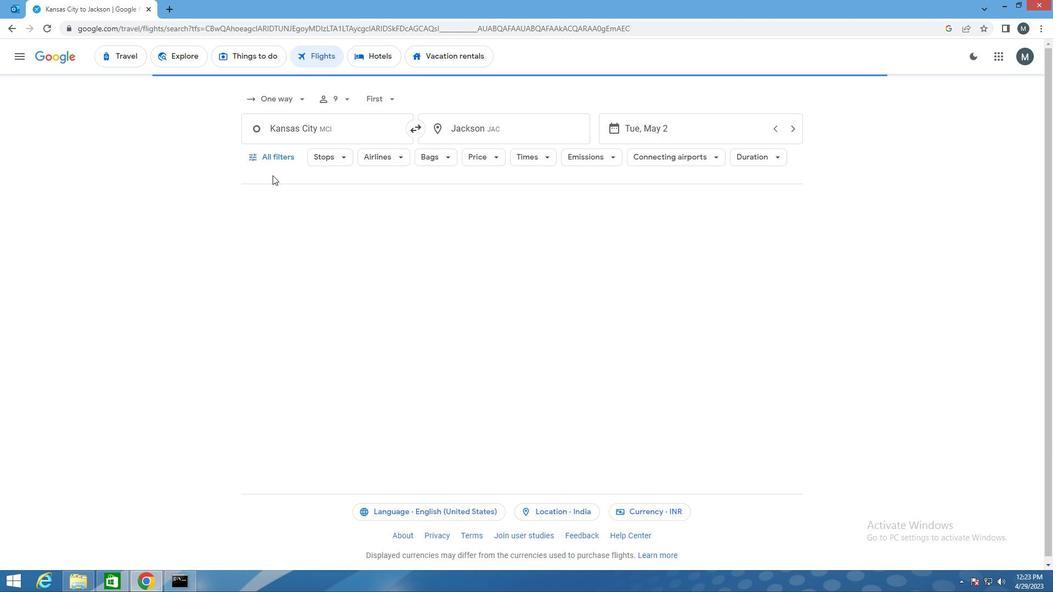 
Action: Mouse pressed left at (275, 159)
Screenshot: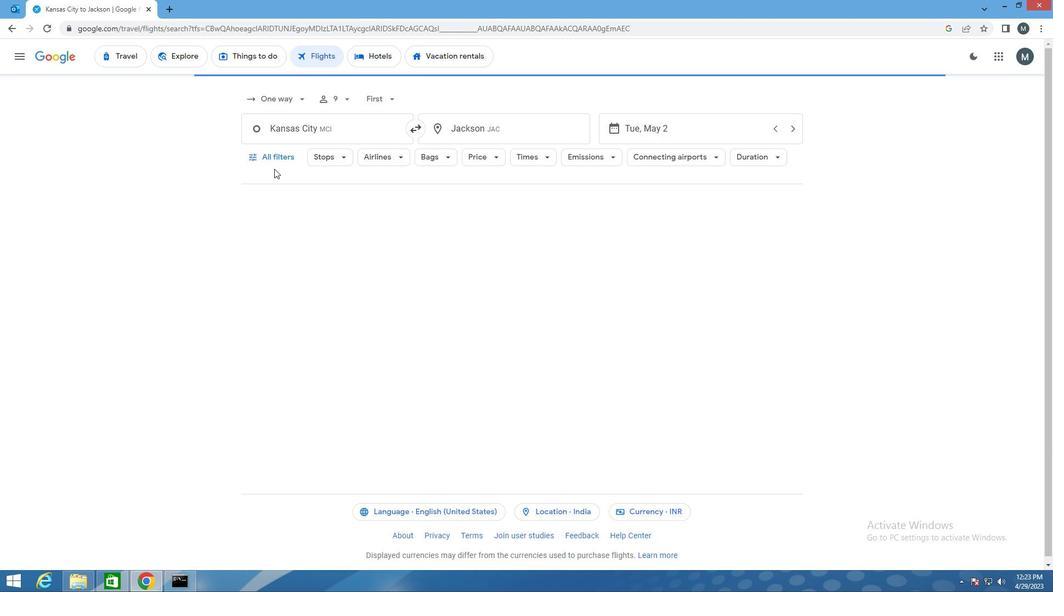 
Action: Mouse moved to (405, 388)
Screenshot: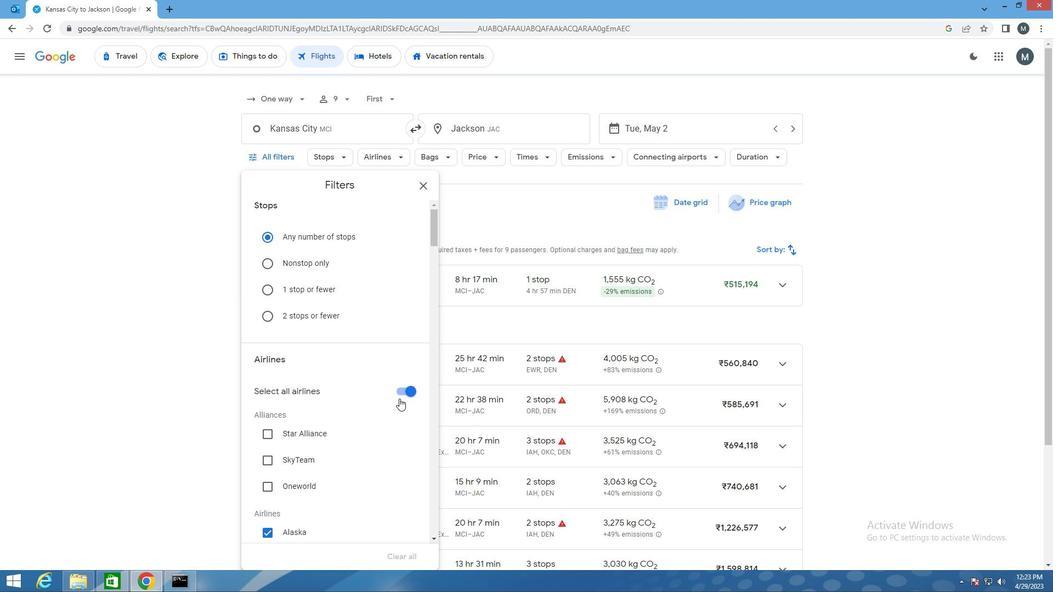 
Action: Mouse pressed left at (405, 388)
Screenshot: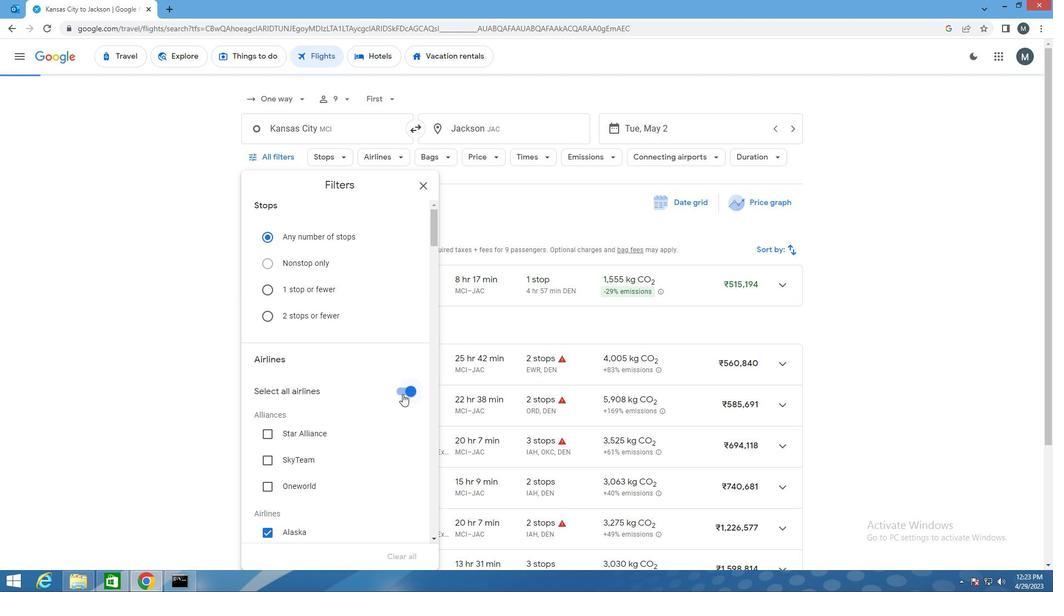 
Action: Mouse moved to (335, 316)
Screenshot: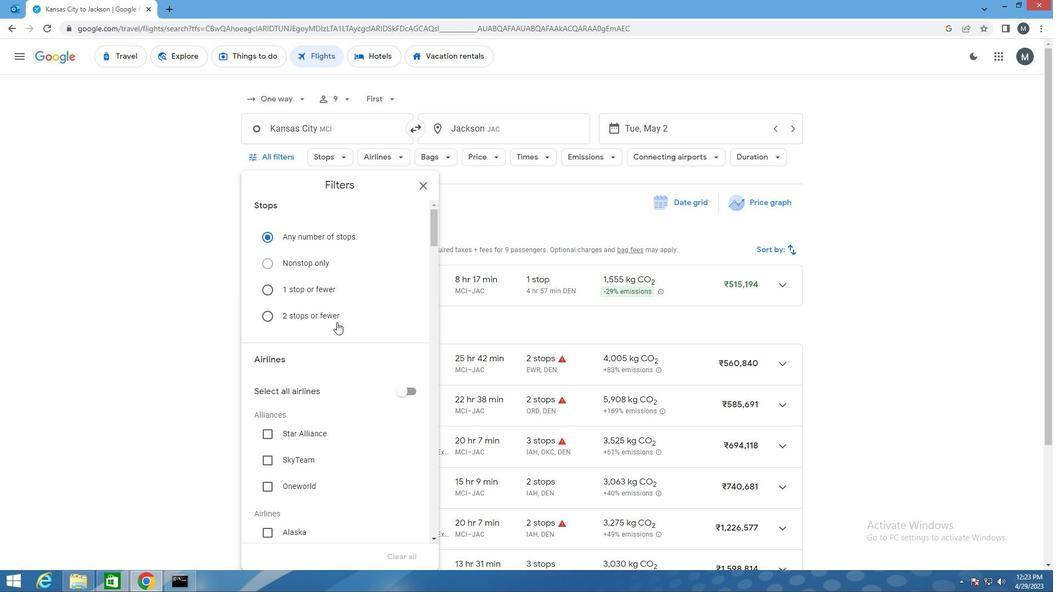 
Action: Mouse scrolled (335, 315) with delta (0, 0)
Screenshot: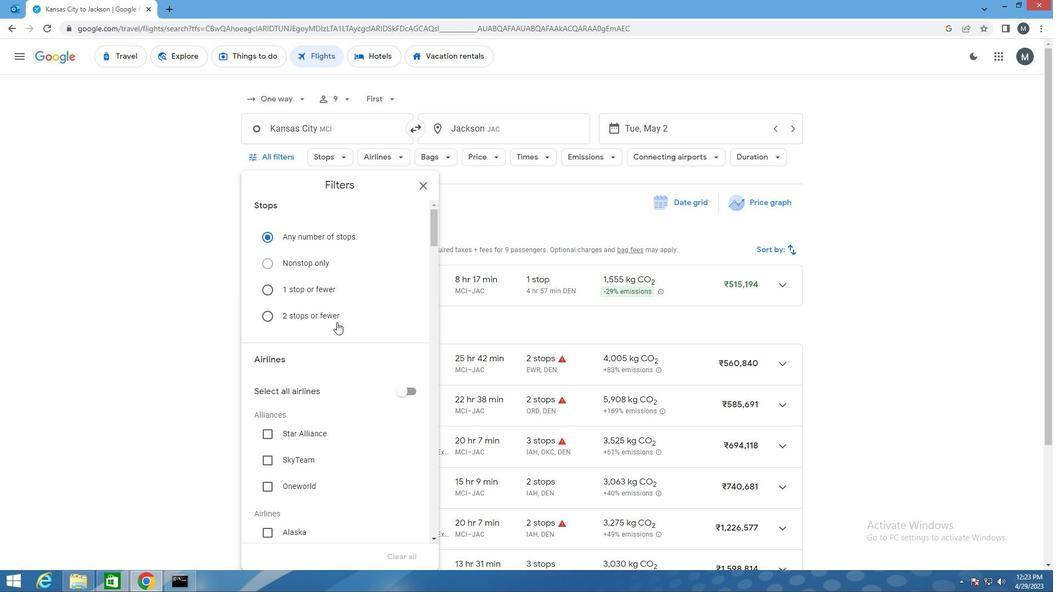 
Action: Mouse moved to (334, 317)
Screenshot: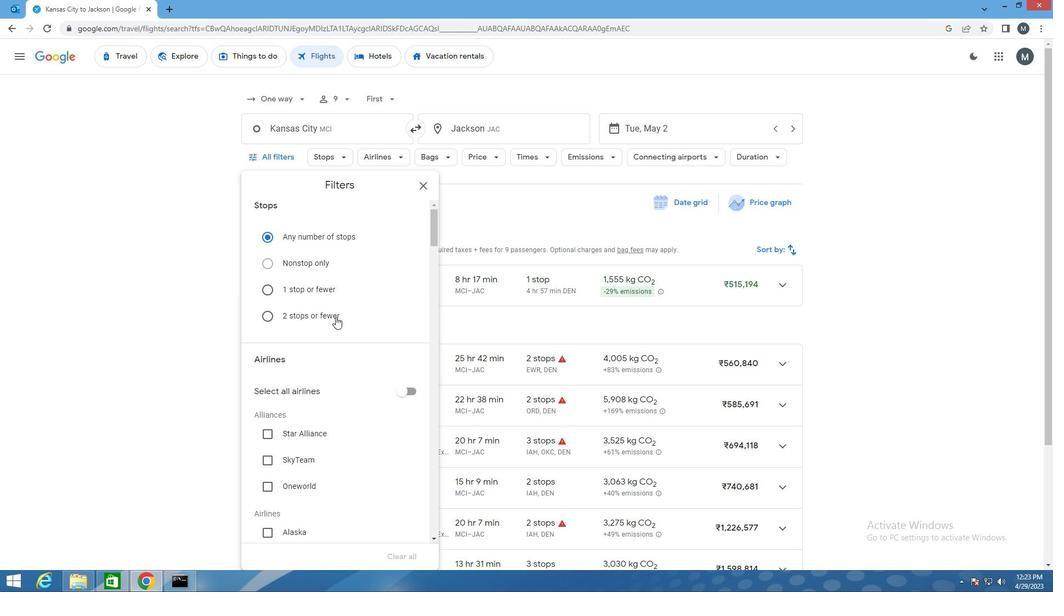
Action: Mouse scrolled (334, 316) with delta (0, 0)
Screenshot: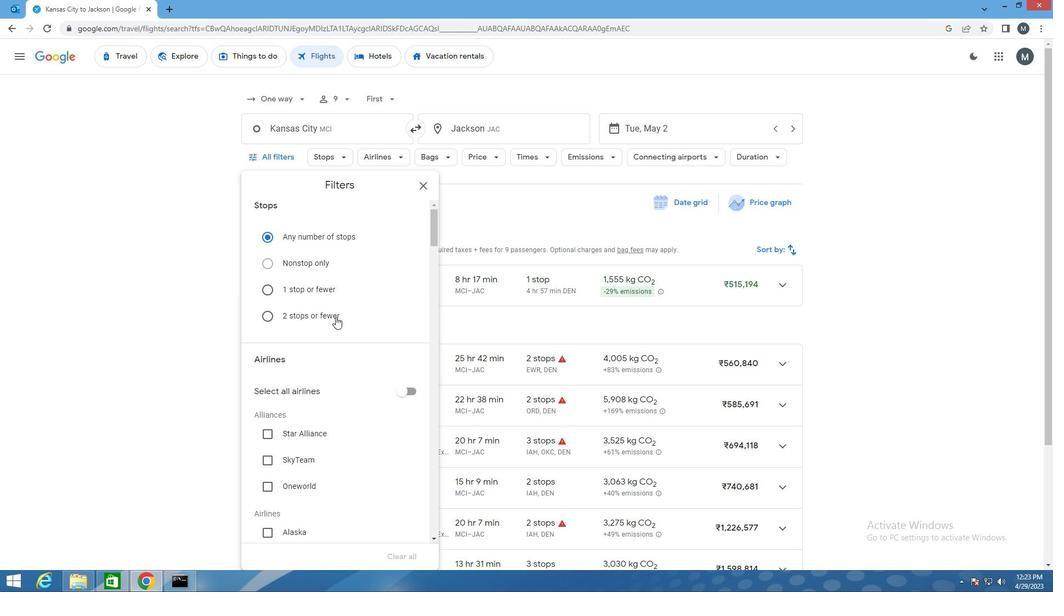 
Action: Mouse moved to (323, 337)
Screenshot: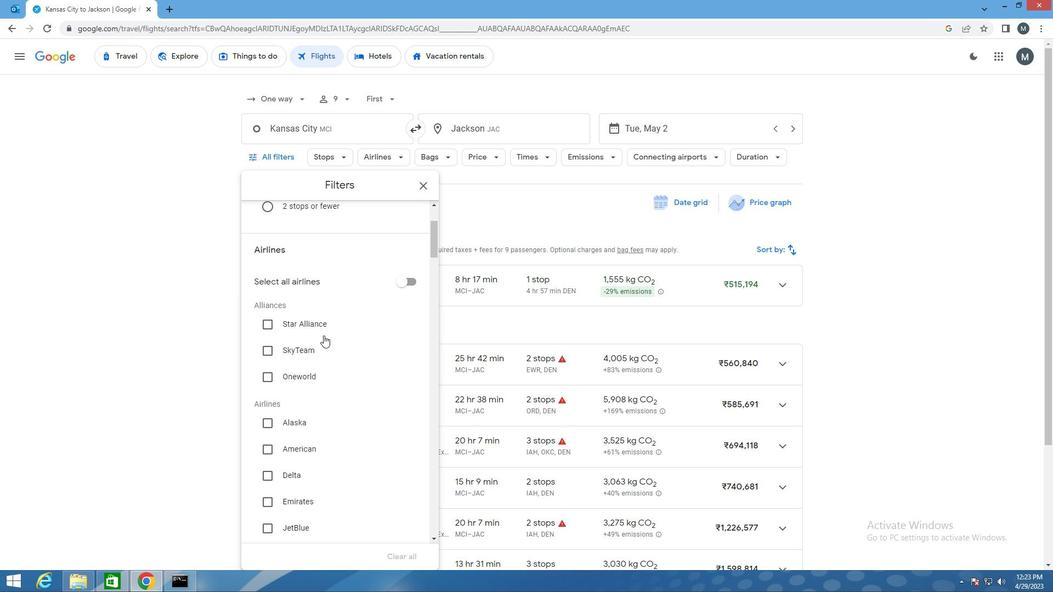 
Action: Mouse scrolled (323, 337) with delta (0, 0)
Screenshot: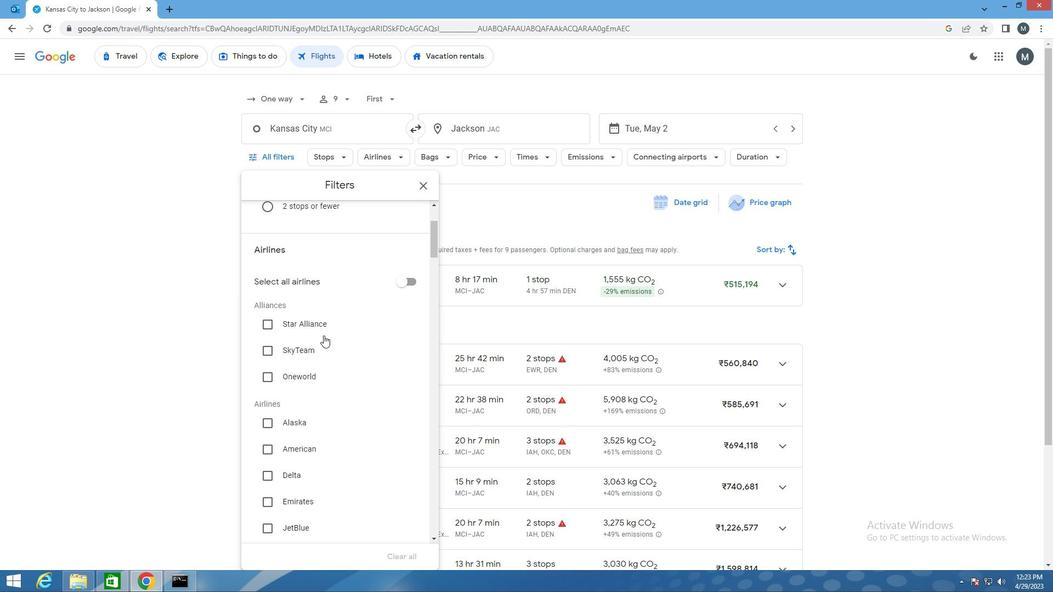 
Action: Mouse moved to (321, 340)
Screenshot: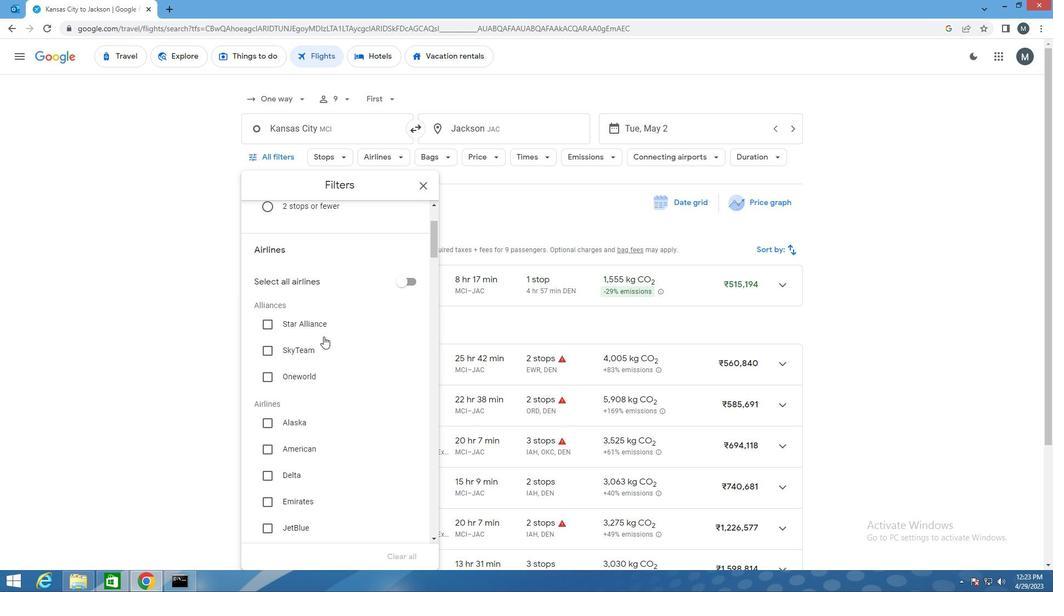 
Action: Mouse scrolled (321, 340) with delta (0, 0)
Screenshot: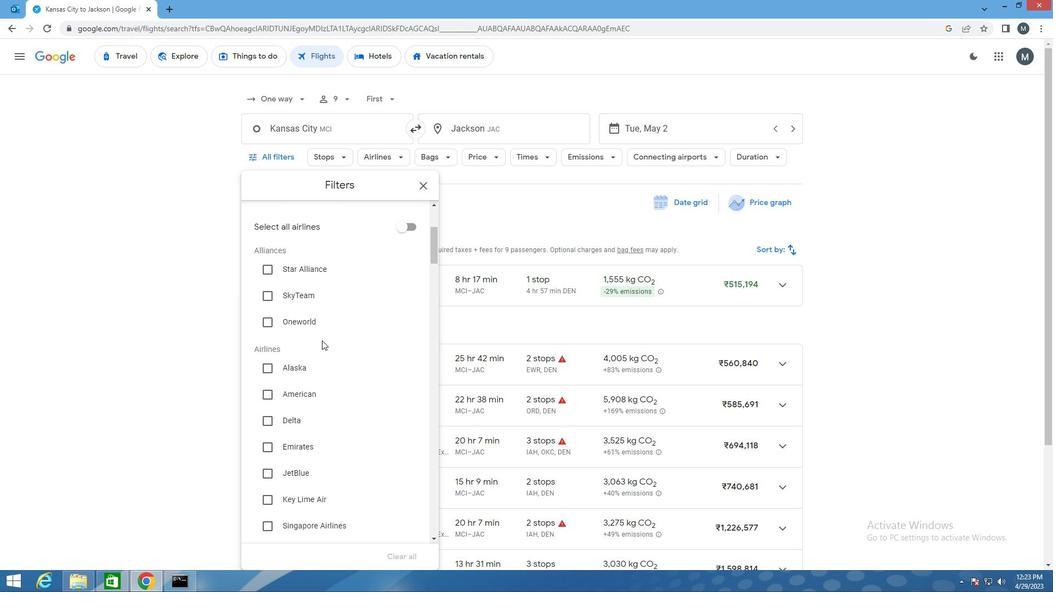
Action: Mouse moved to (275, 392)
Screenshot: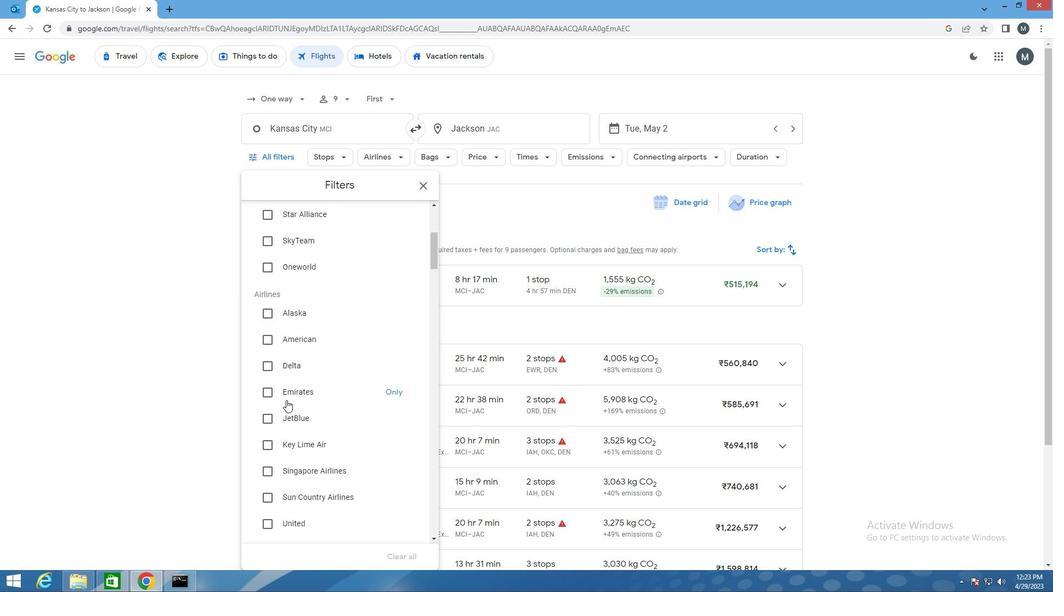 
Action: Mouse pressed left at (275, 392)
Screenshot: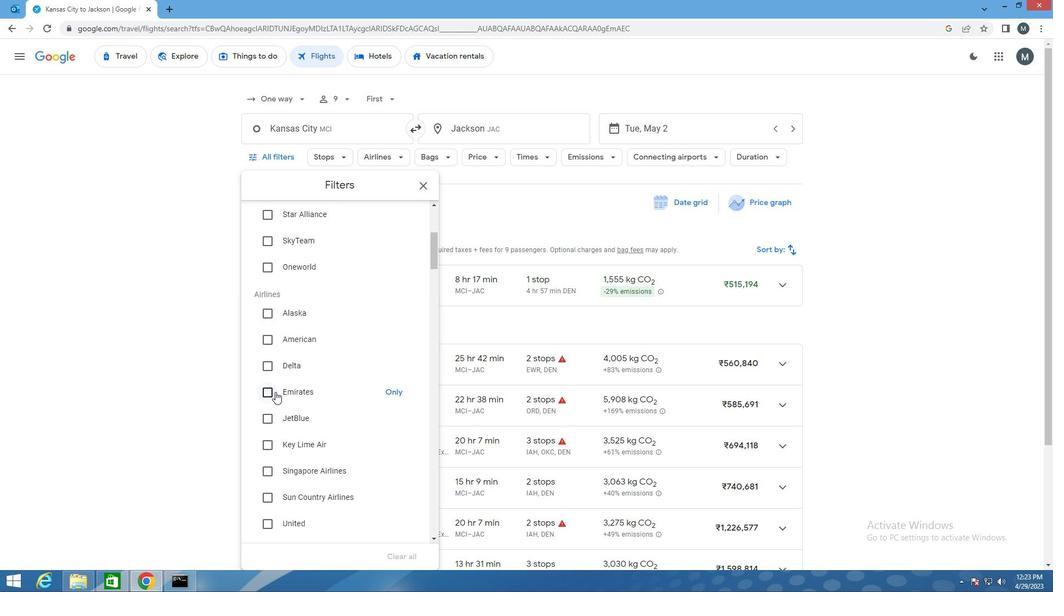 
Action: Mouse moved to (326, 381)
Screenshot: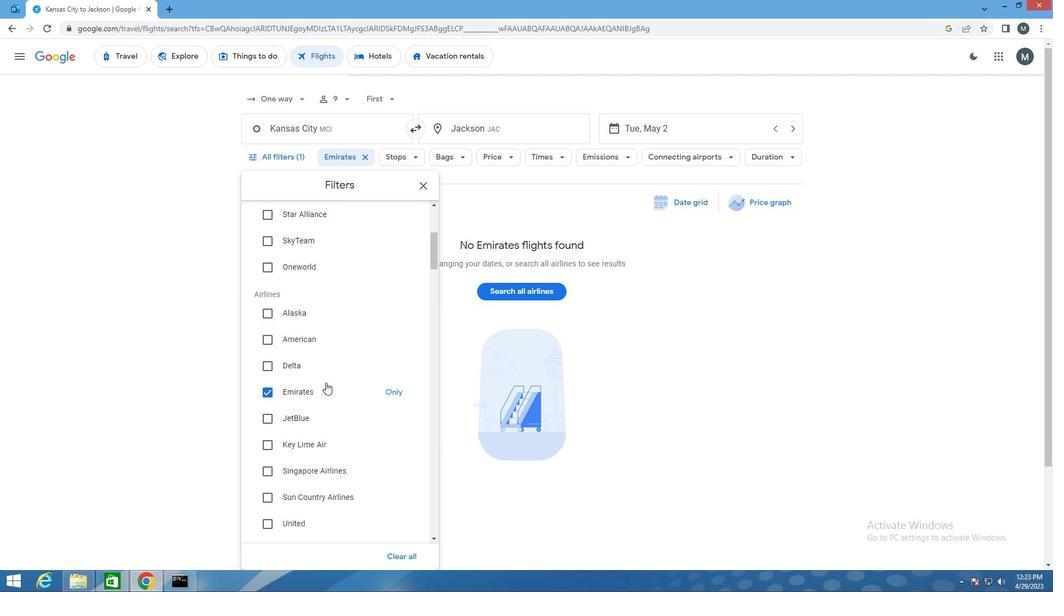 
Action: Mouse scrolled (326, 381) with delta (0, 0)
Screenshot: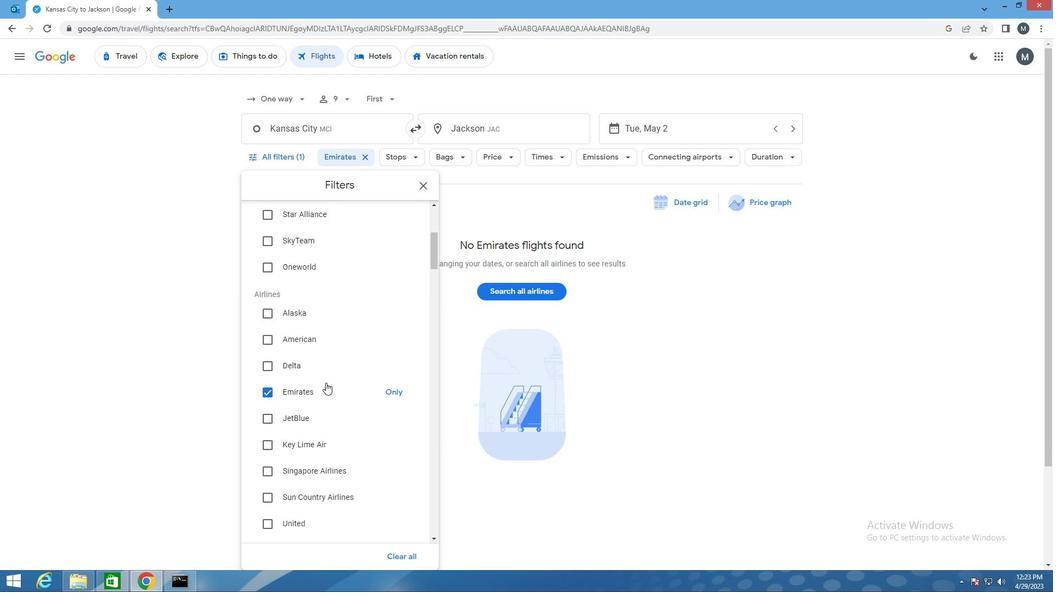 
Action: Mouse moved to (330, 378)
Screenshot: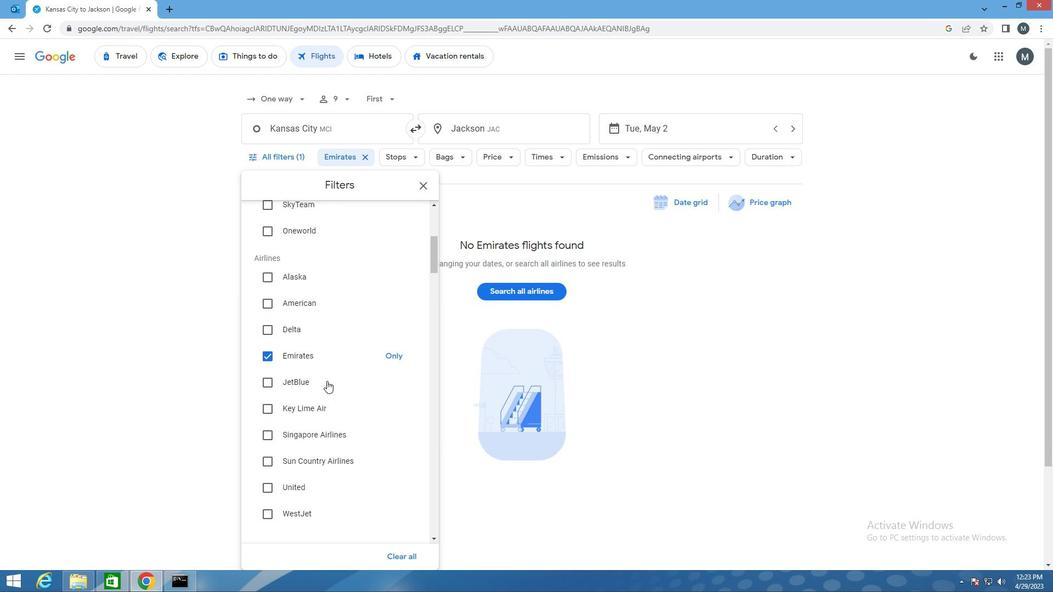 
Action: Mouse scrolled (330, 377) with delta (0, 0)
Screenshot: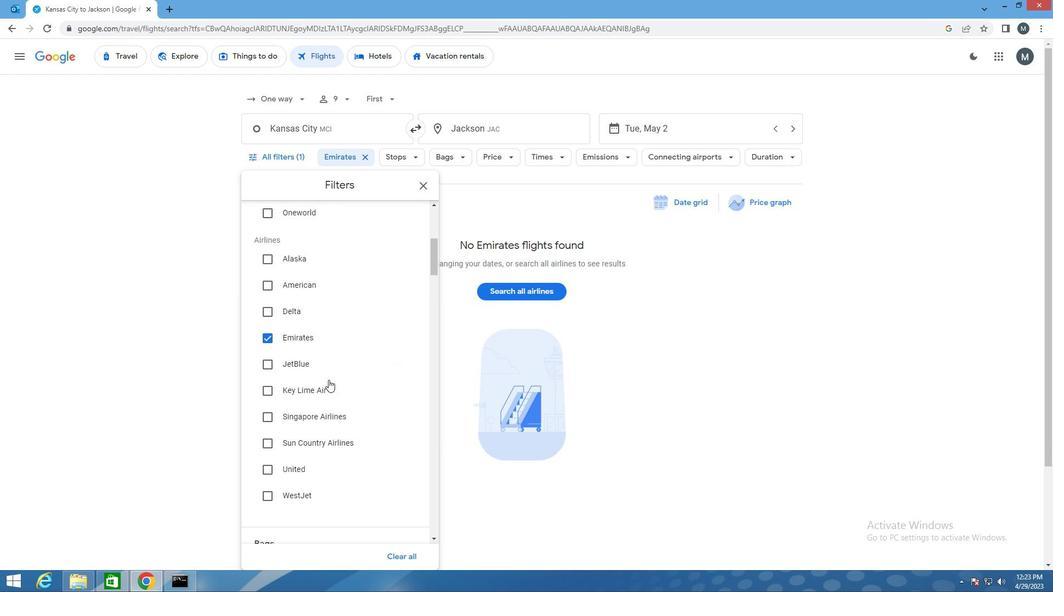 
Action: Mouse moved to (348, 358)
Screenshot: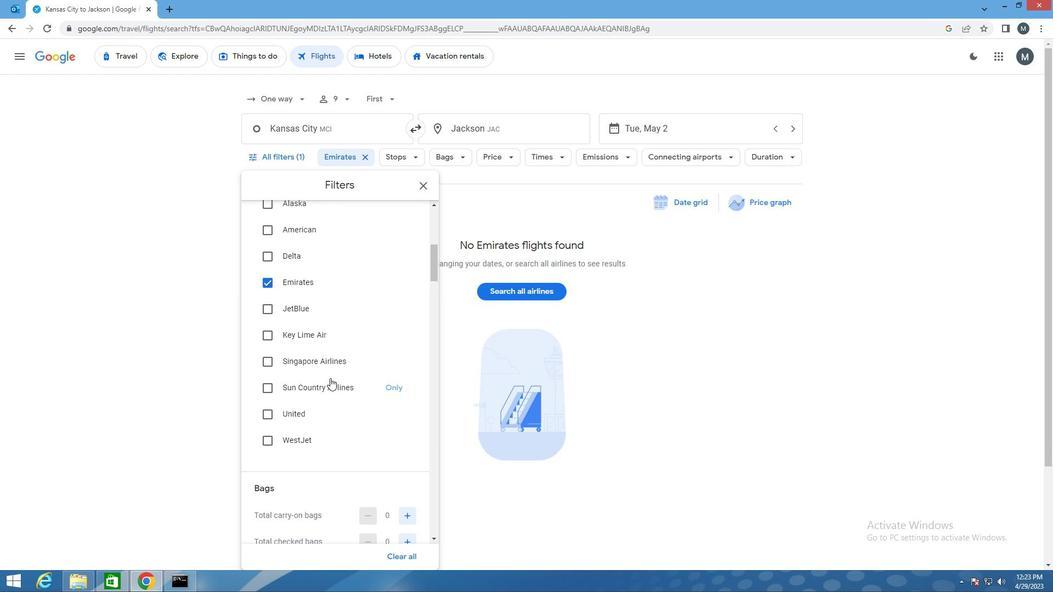 
Action: Mouse scrolled (348, 357) with delta (0, 0)
Screenshot: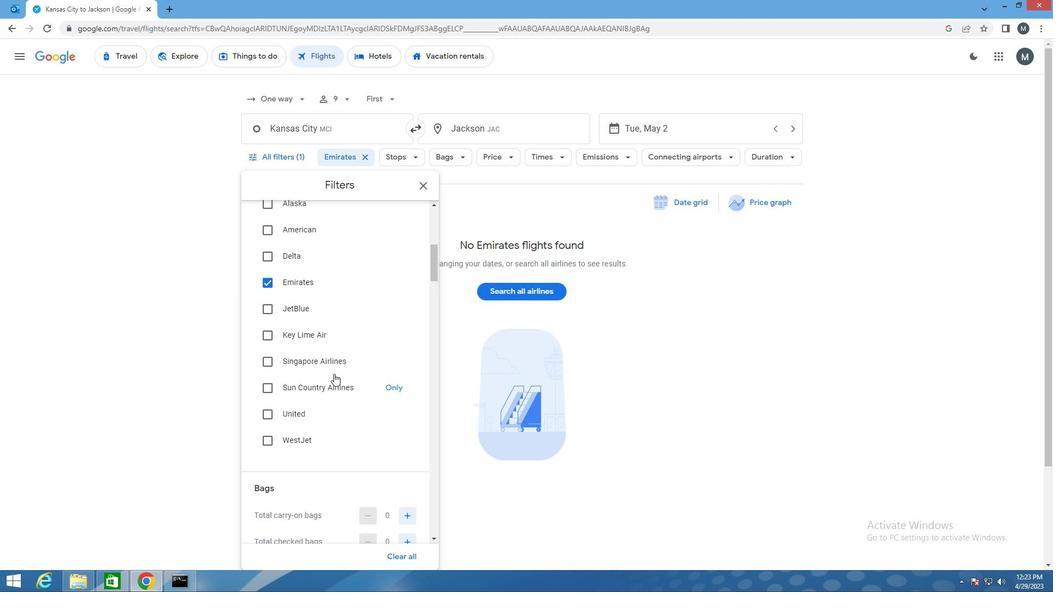 
Action: Mouse scrolled (348, 357) with delta (0, 0)
Screenshot: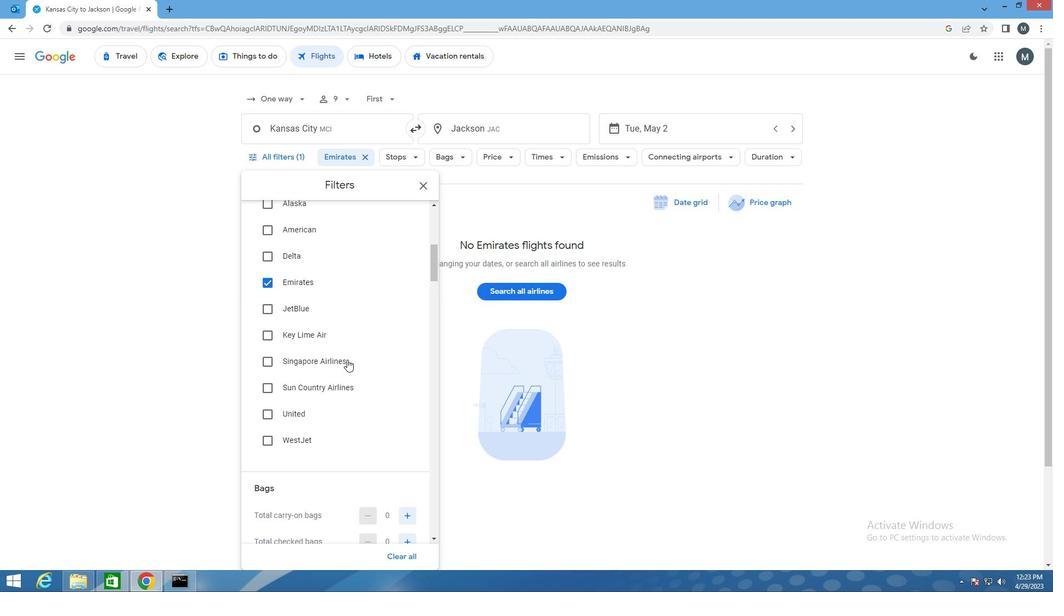 
Action: Mouse moved to (346, 363)
Screenshot: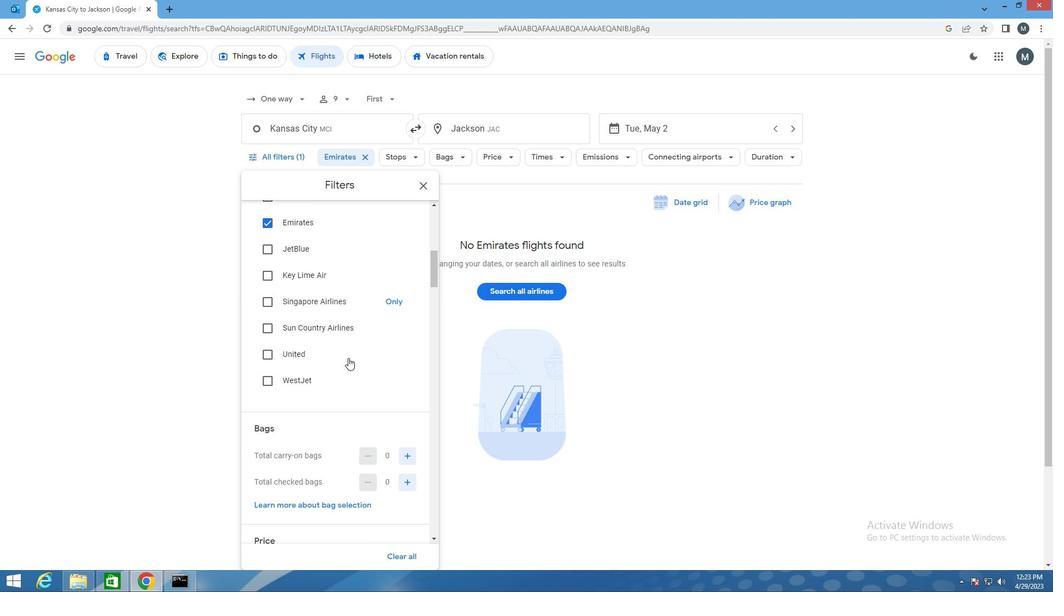 
Action: Mouse scrolled (346, 363) with delta (0, 0)
Screenshot: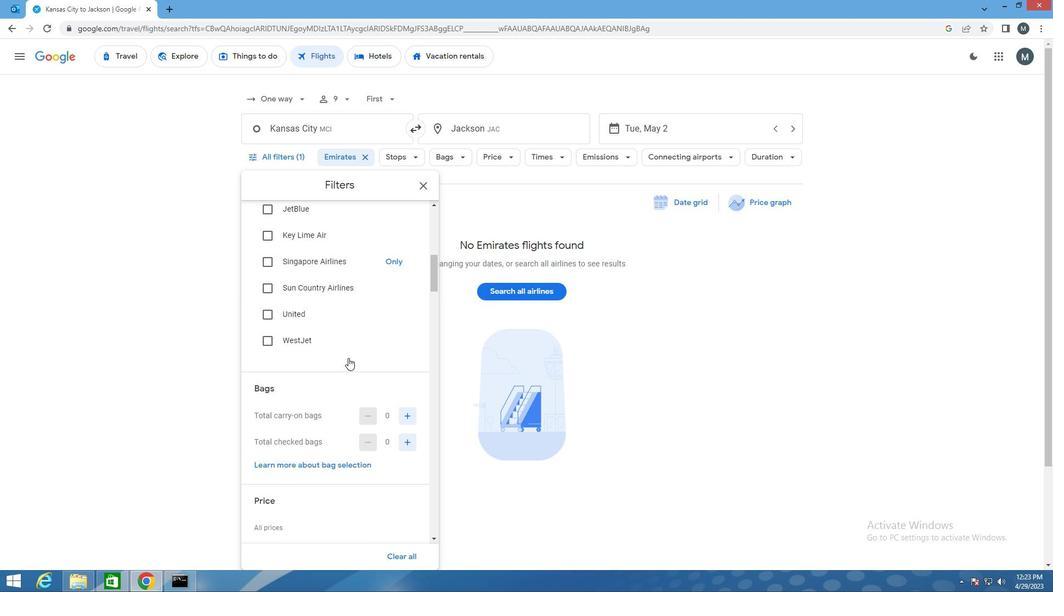 
Action: Mouse moved to (403, 351)
Screenshot: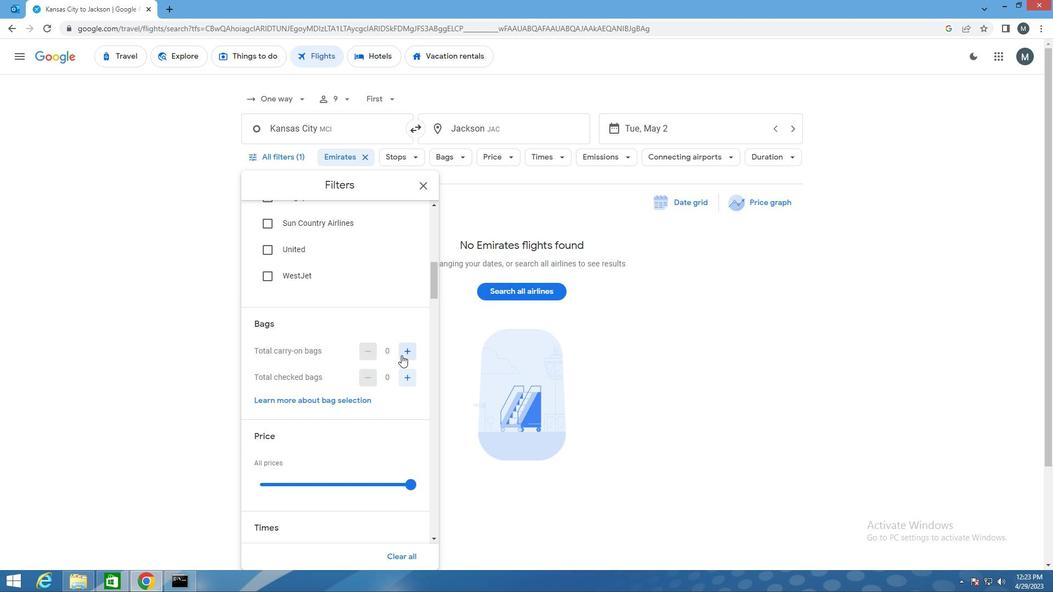 
Action: Mouse pressed left at (403, 351)
Screenshot: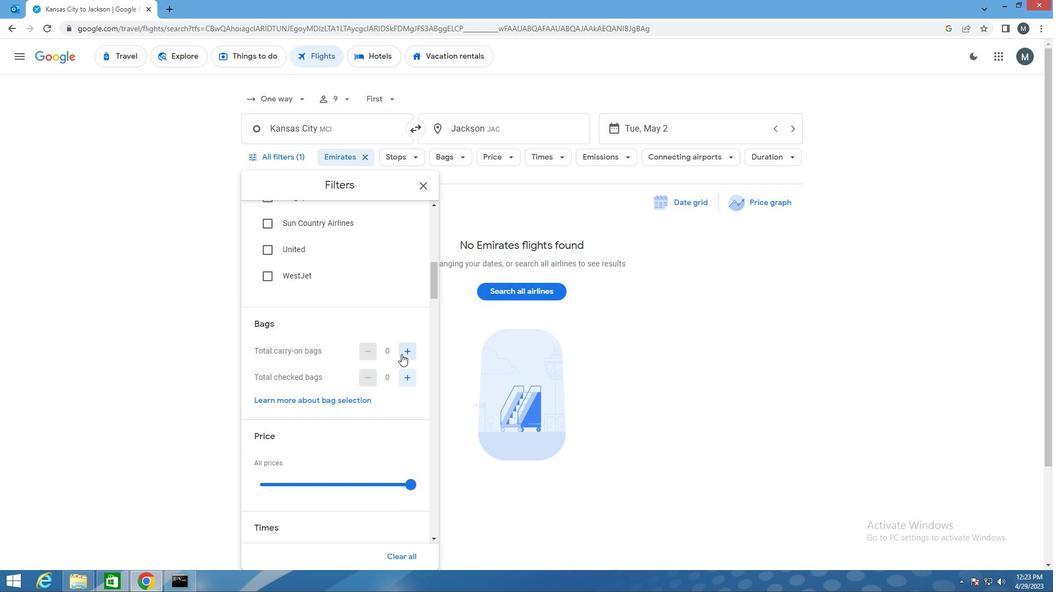 
Action: Mouse pressed left at (403, 351)
Screenshot: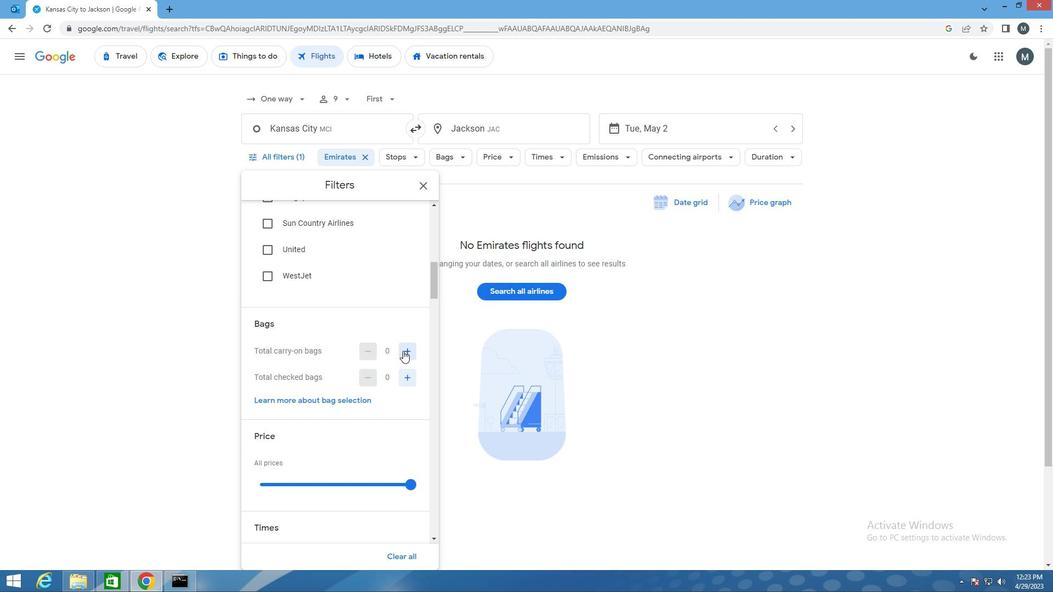 
Action: Mouse moved to (303, 370)
Screenshot: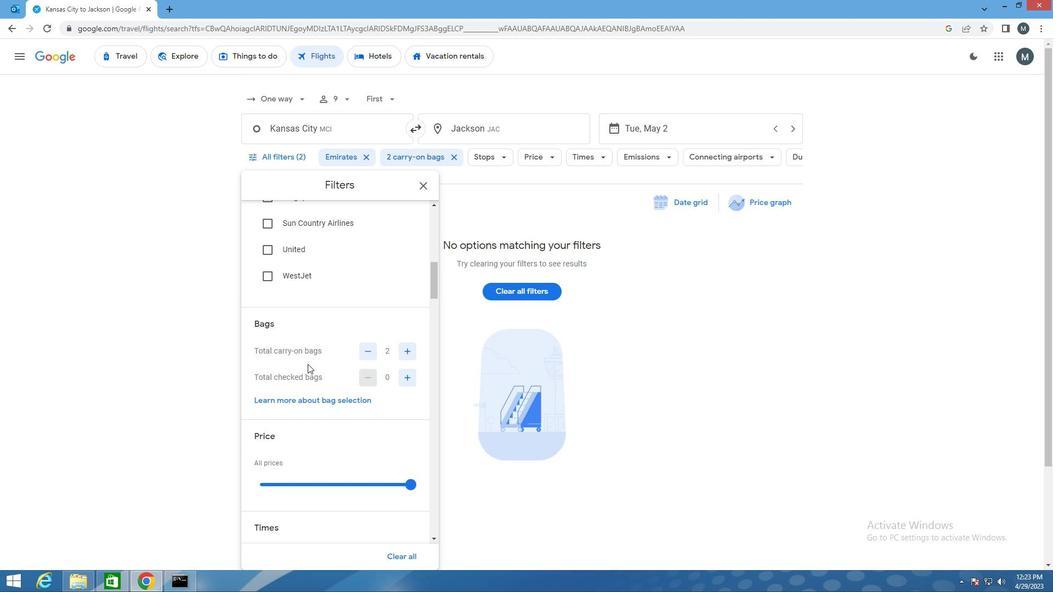 
Action: Mouse scrolled (303, 370) with delta (0, 0)
Screenshot: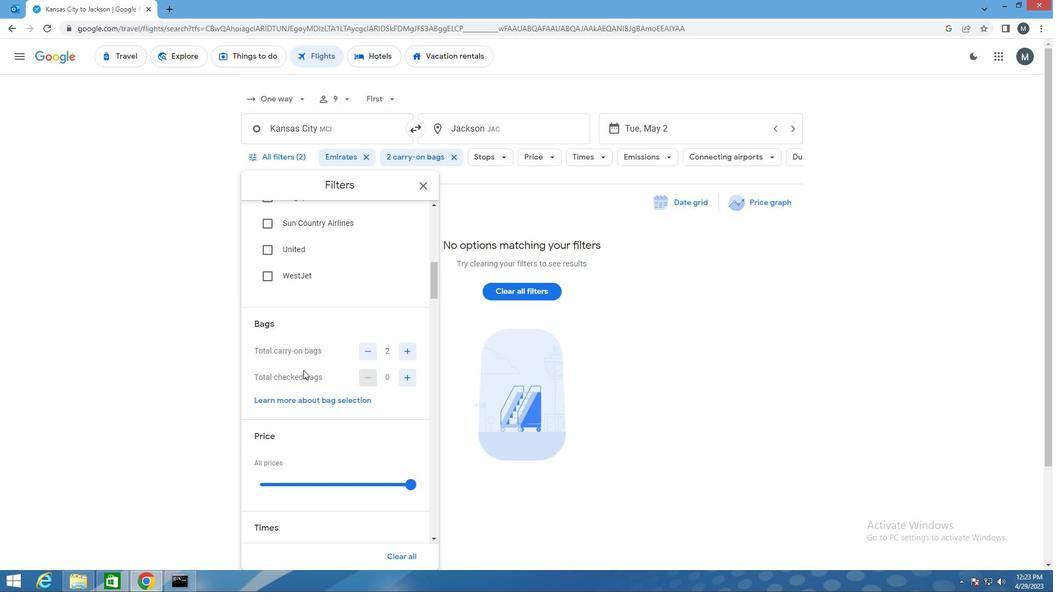 
Action: Mouse moved to (298, 426)
Screenshot: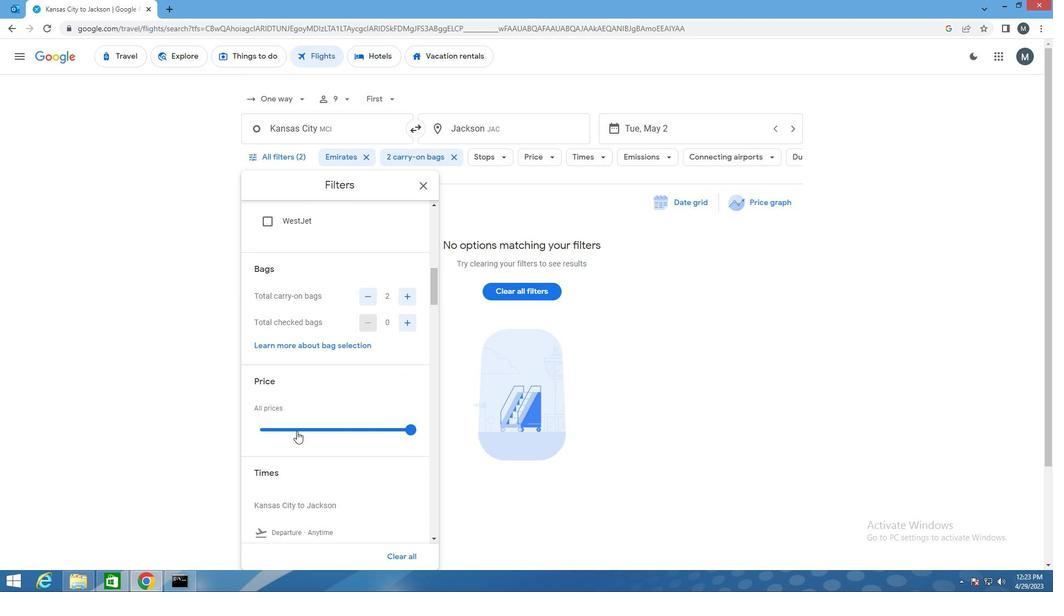 
Action: Mouse pressed left at (298, 426)
Screenshot: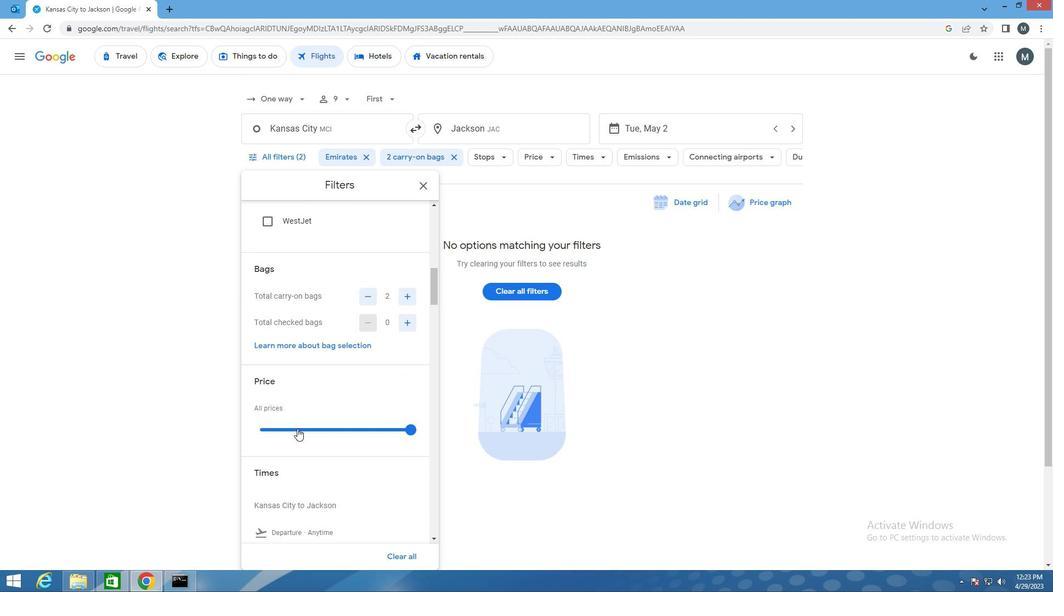 
Action: Mouse moved to (298, 426)
Screenshot: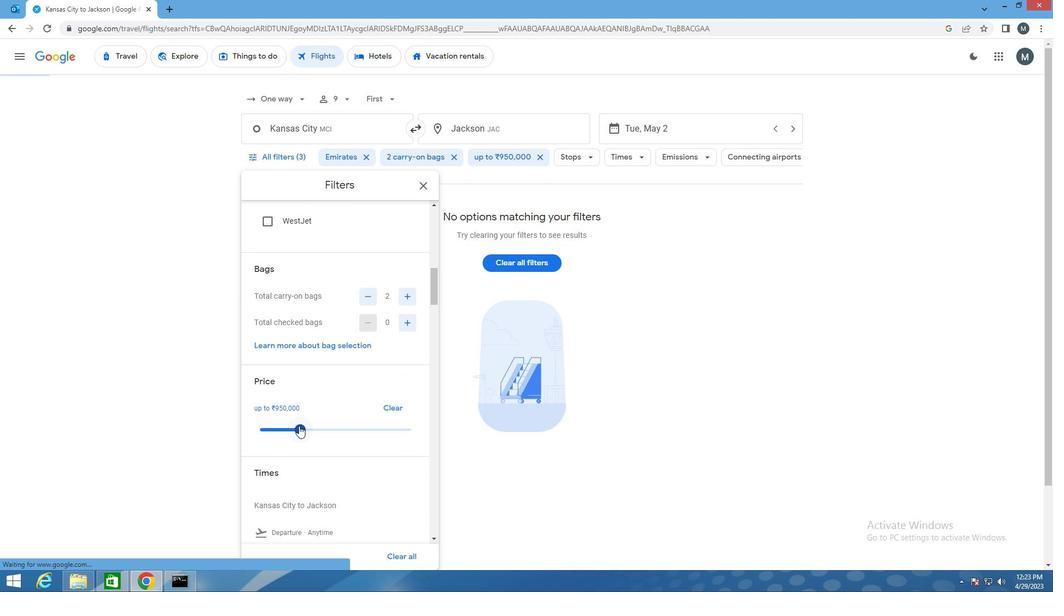 
Action: Mouse pressed left at (298, 426)
Screenshot: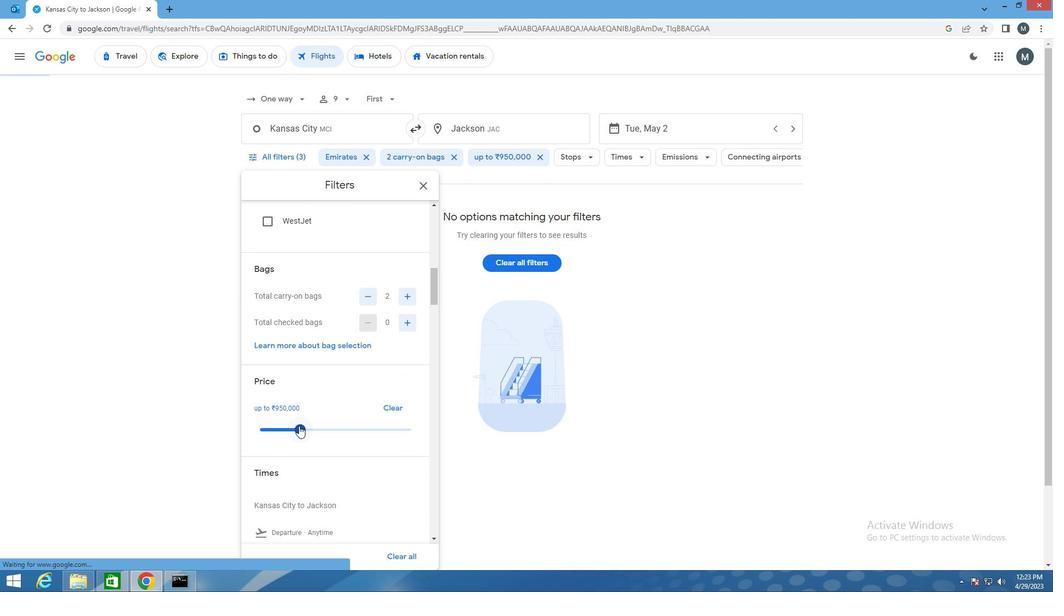 
Action: Mouse moved to (294, 408)
Screenshot: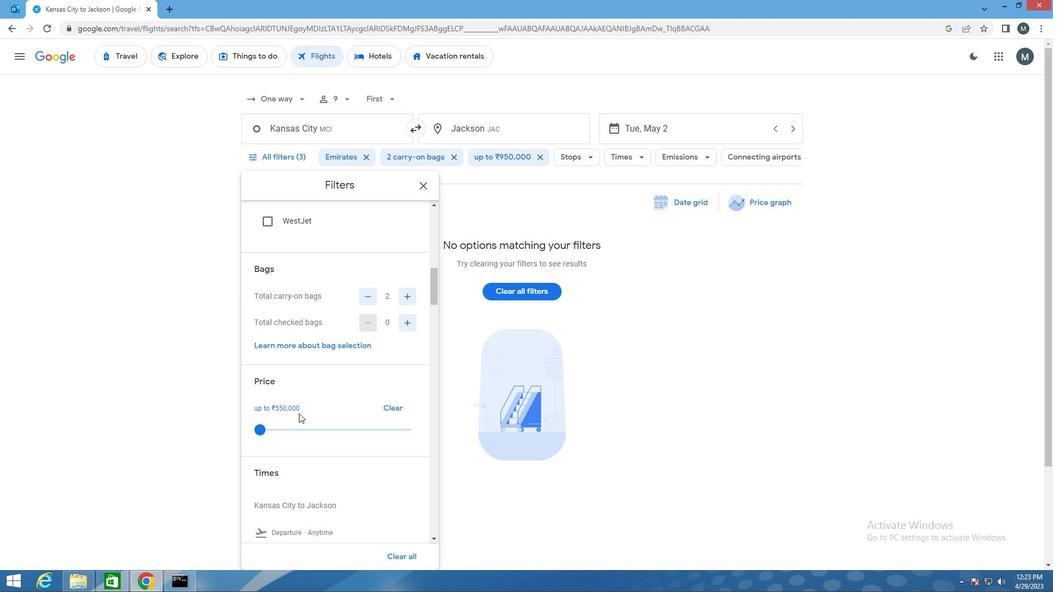 
Action: Mouse scrolled (294, 407) with delta (0, 0)
Screenshot: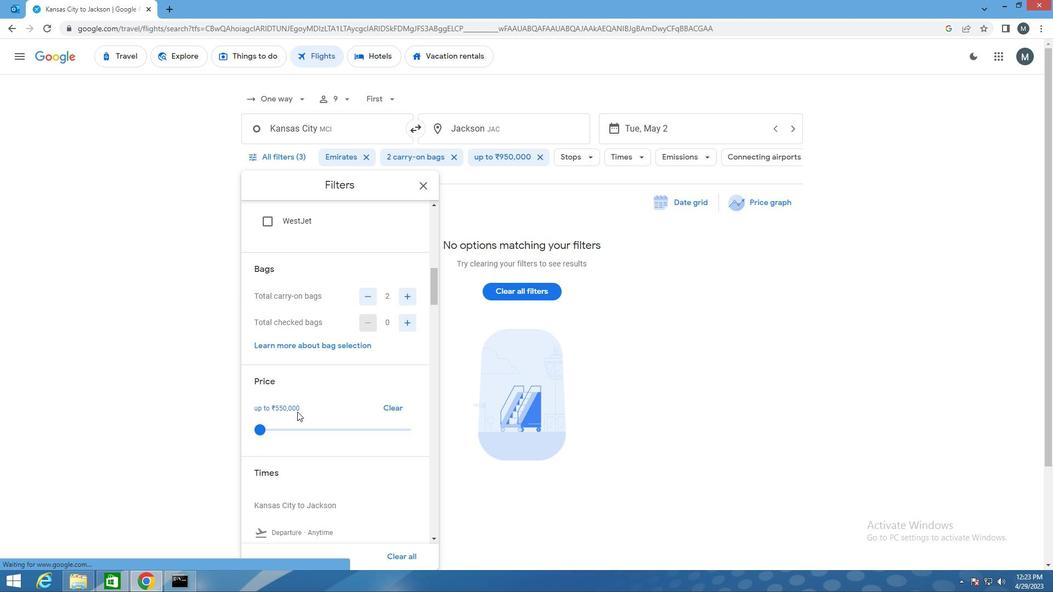 
Action: Mouse moved to (293, 408)
Screenshot: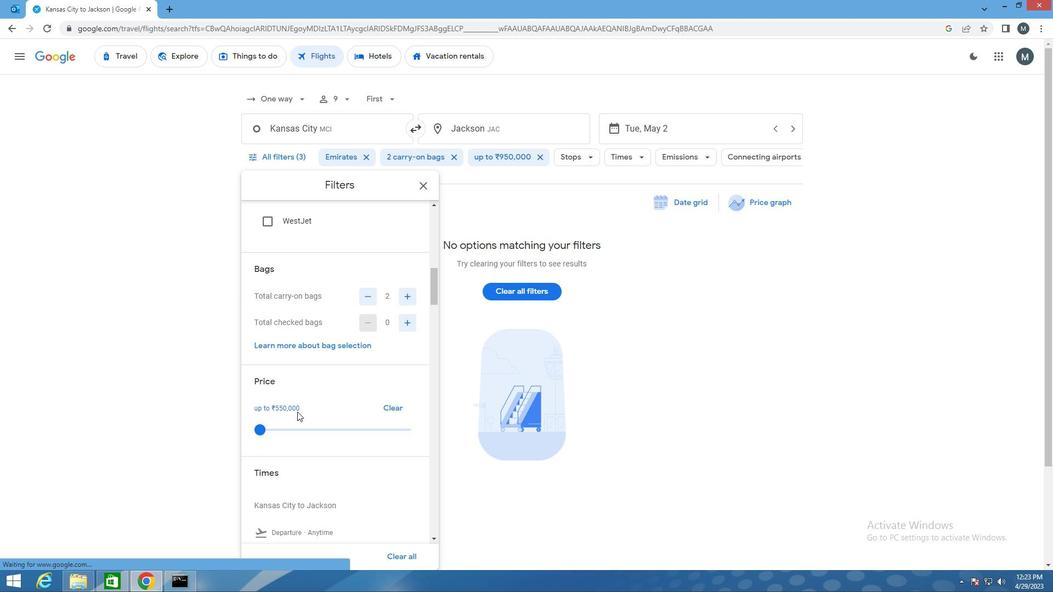 
Action: Mouse scrolled (293, 407) with delta (0, 0)
Screenshot: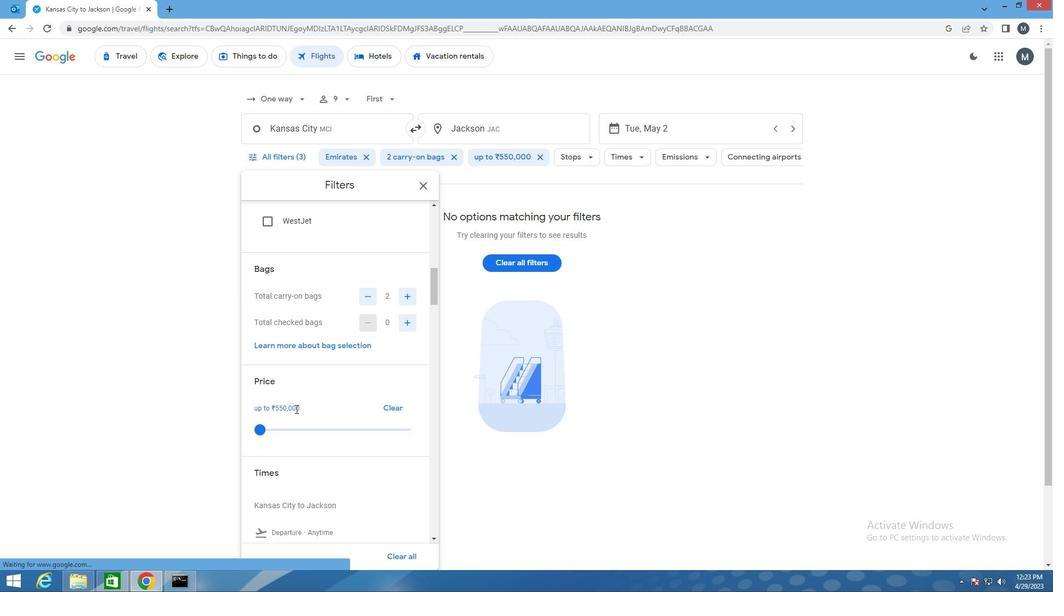 
Action: Mouse moved to (258, 319)
Screenshot: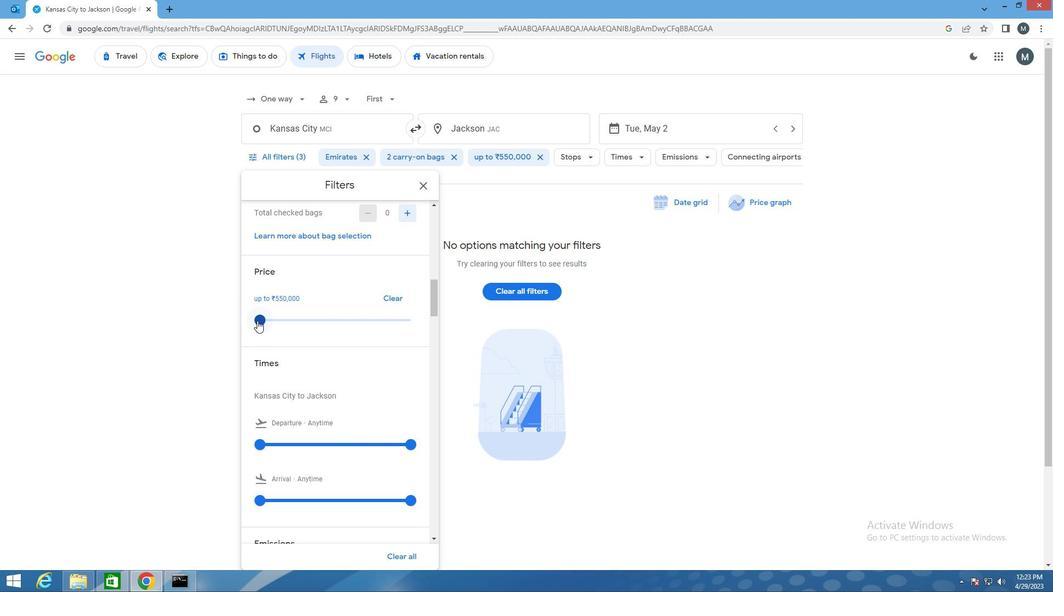 
Action: Mouse pressed left at (258, 319)
Screenshot: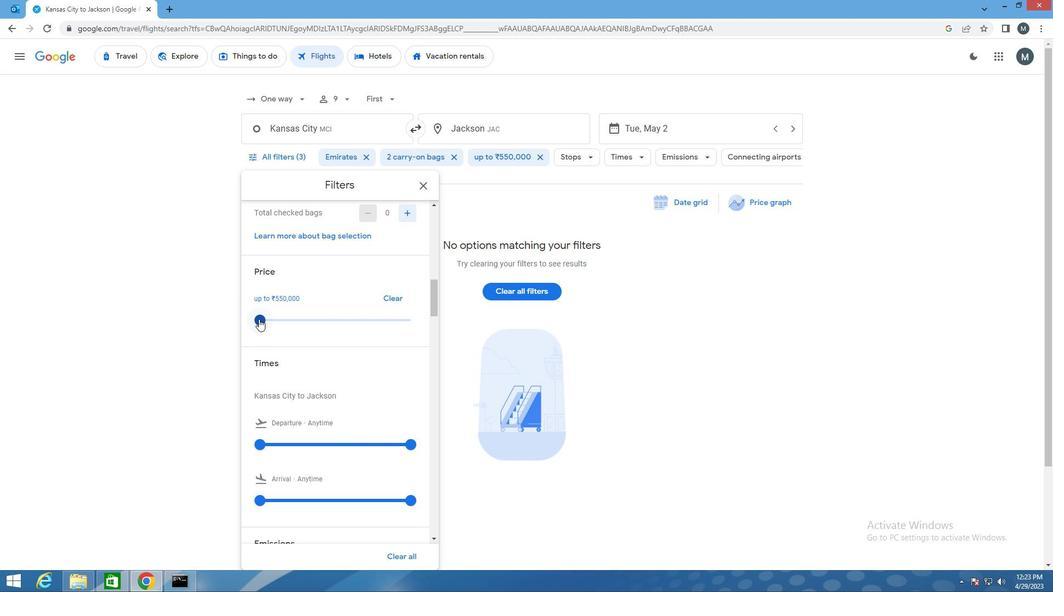
Action: Mouse moved to (332, 317)
Screenshot: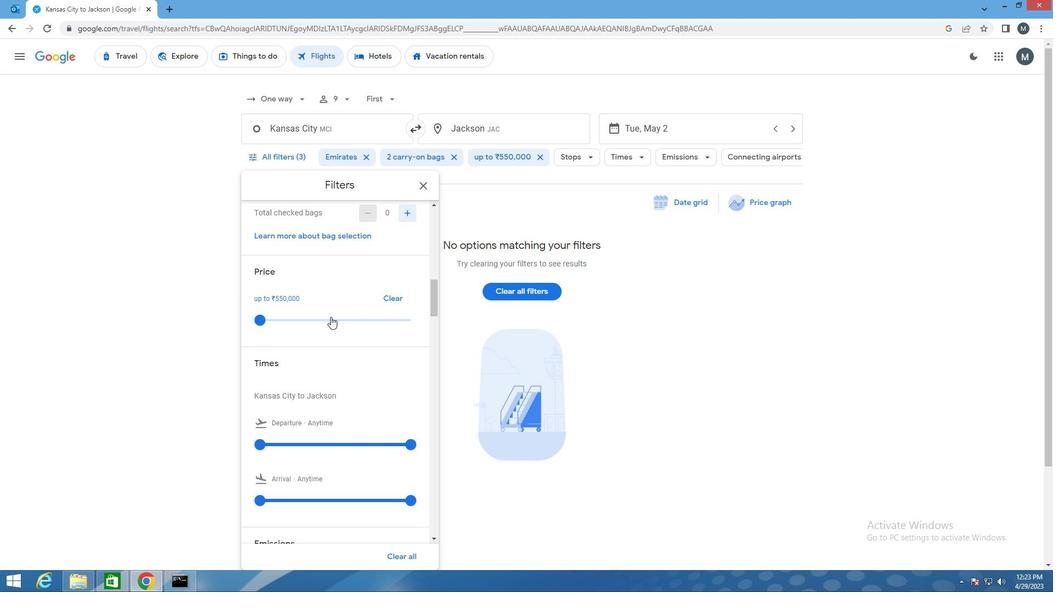 
Action: Mouse scrolled (332, 317) with delta (0, 0)
Screenshot: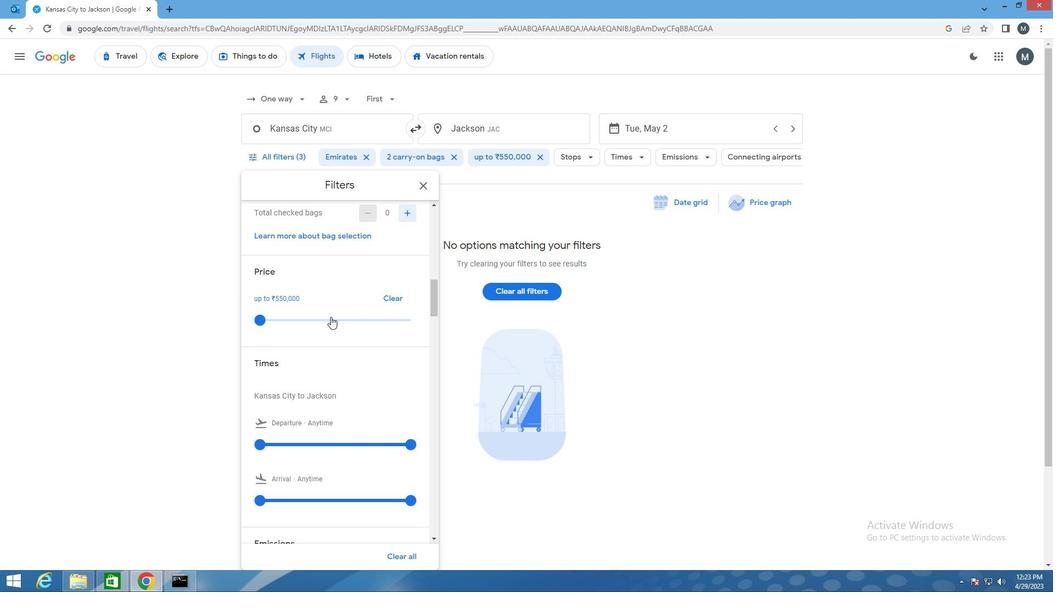 
Action: Mouse moved to (294, 388)
Screenshot: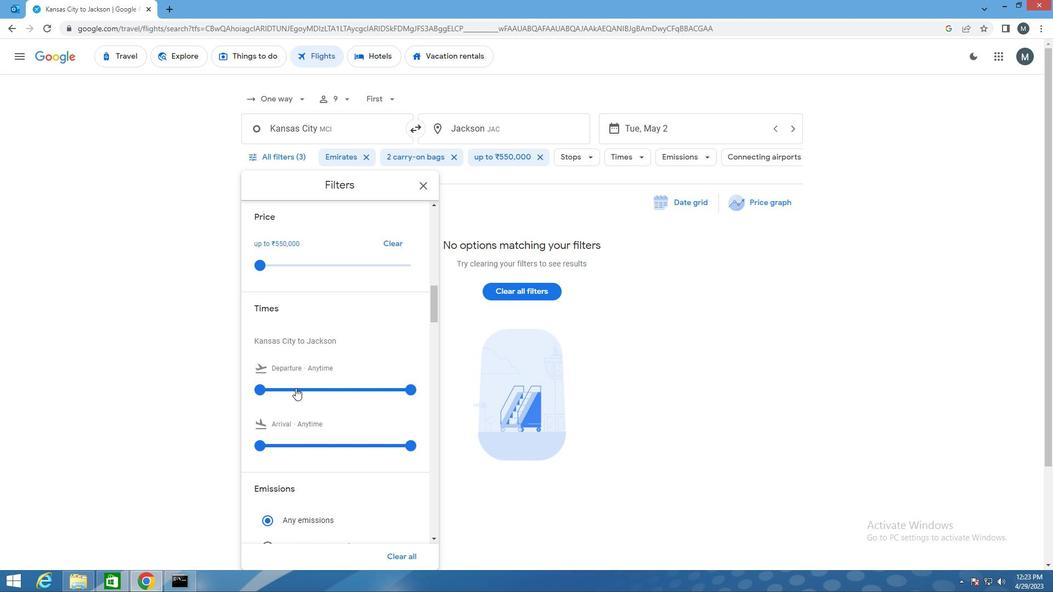 
Action: Mouse pressed left at (294, 388)
Screenshot: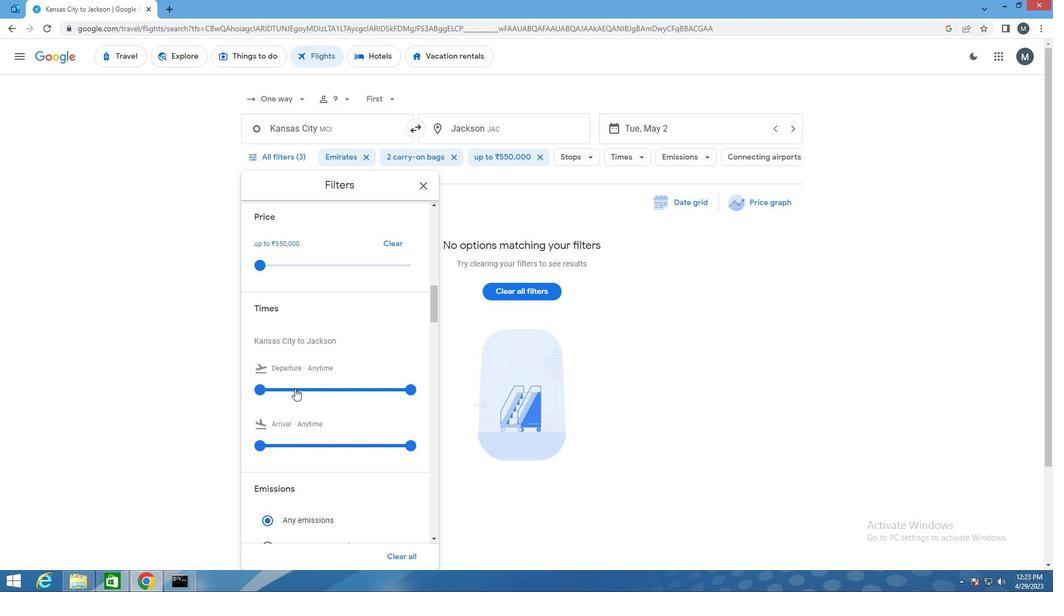 
Action: Mouse moved to (295, 388)
Screenshot: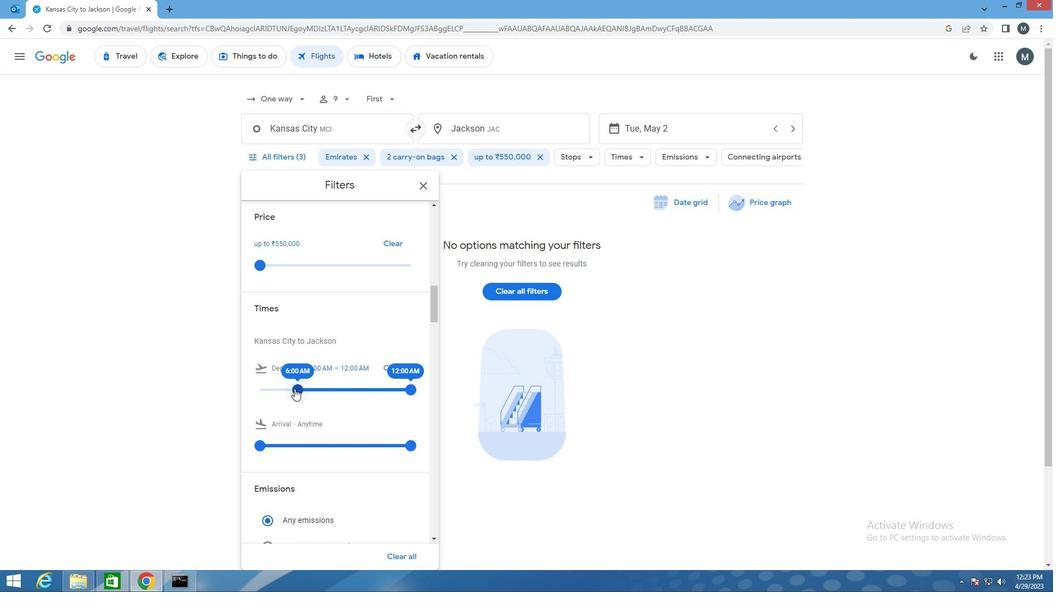 
Action: Mouse pressed left at (295, 388)
Screenshot: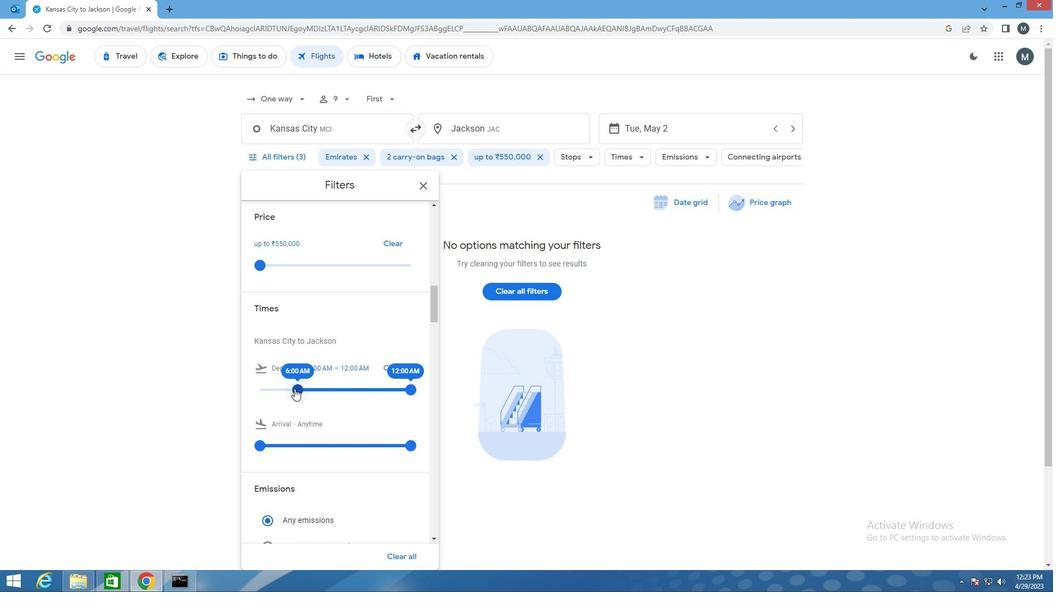 
Action: Mouse moved to (406, 388)
Screenshot: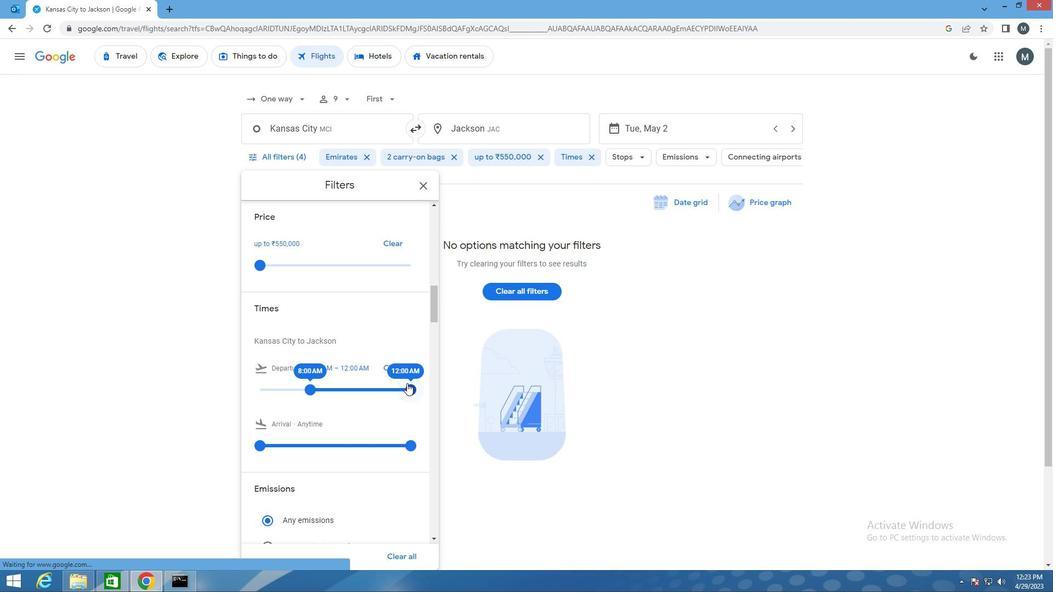 
Action: Mouse pressed left at (406, 388)
Screenshot: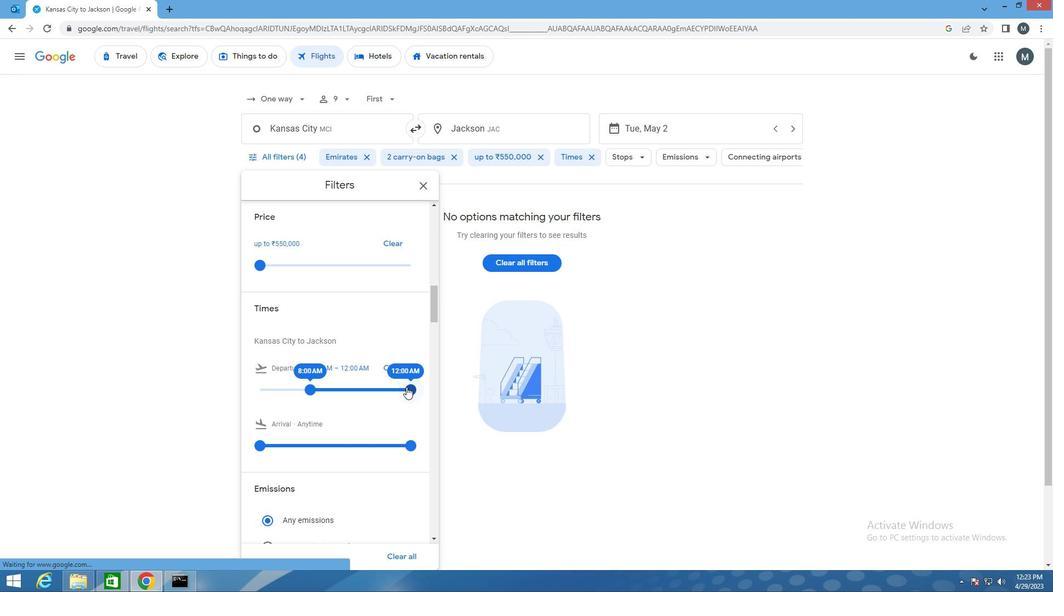 
Action: Mouse moved to (311, 380)
Screenshot: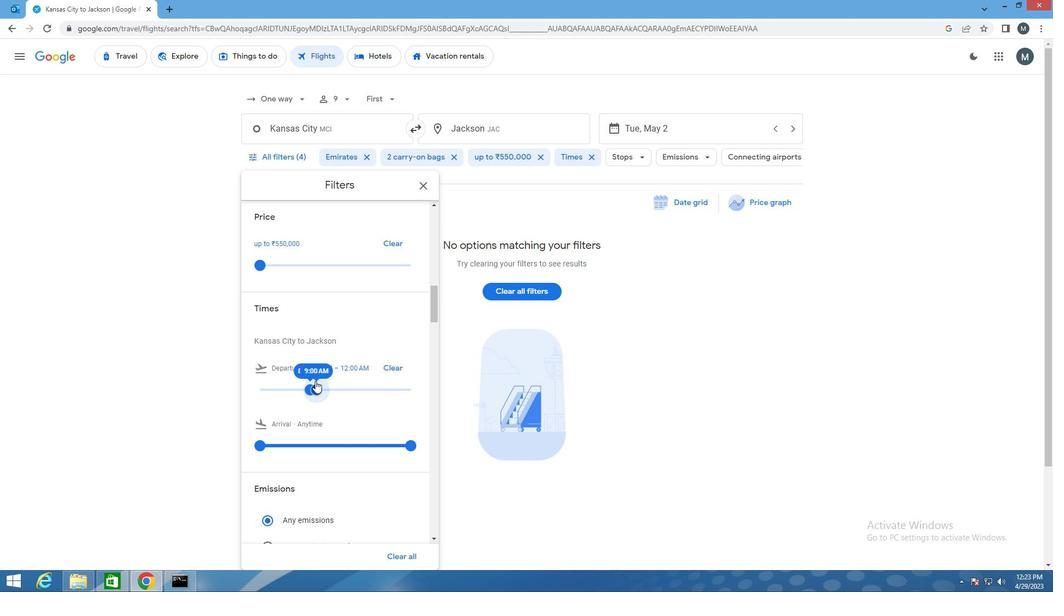 
Action: Mouse scrolled (311, 380) with delta (0, 0)
Screenshot: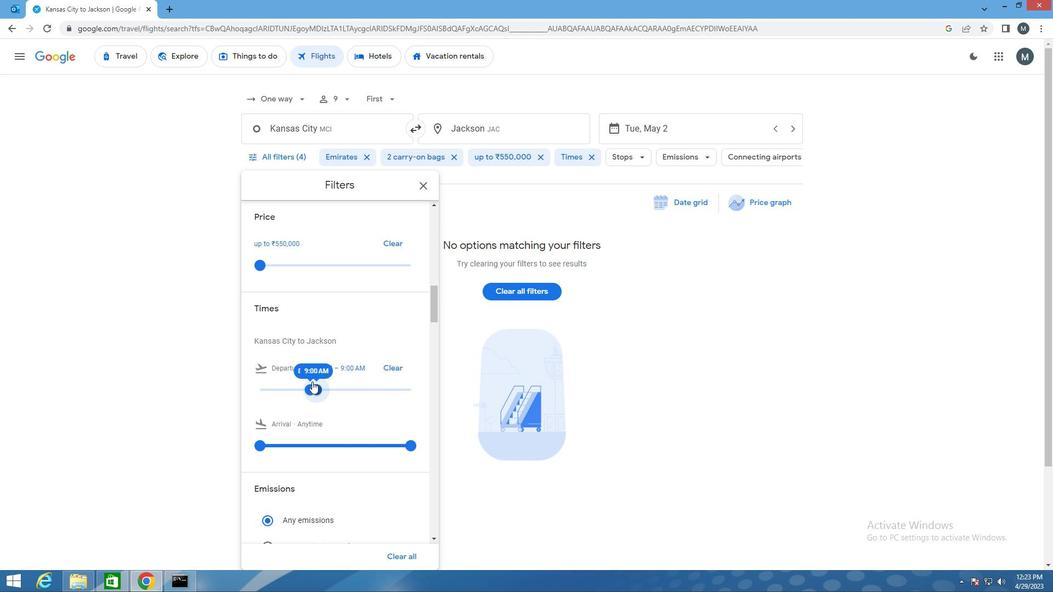 
Action: Mouse scrolled (311, 380) with delta (0, 0)
Screenshot: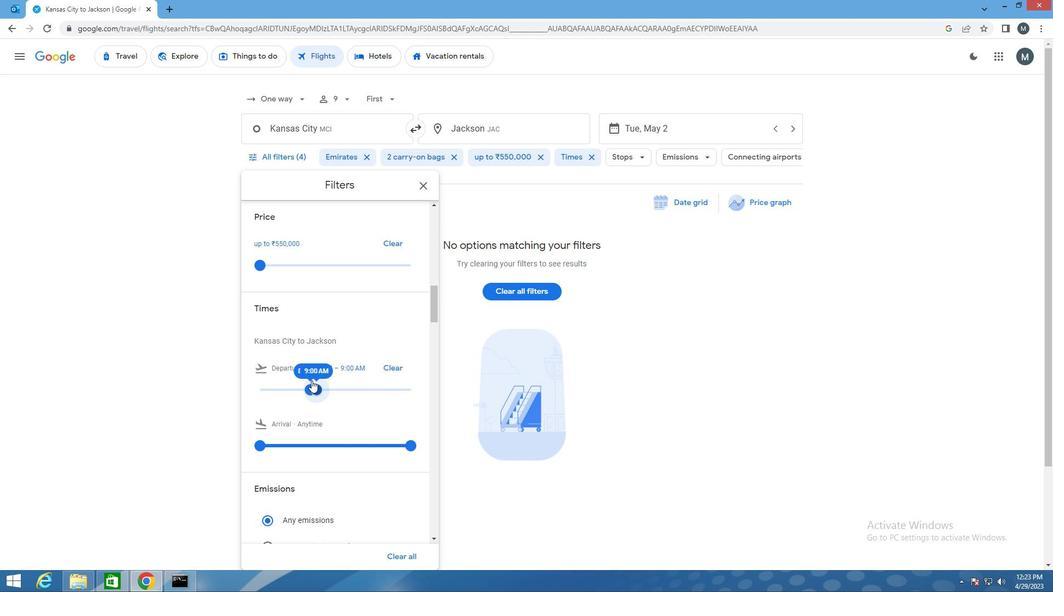
Action: Mouse scrolled (311, 380) with delta (0, 0)
Screenshot: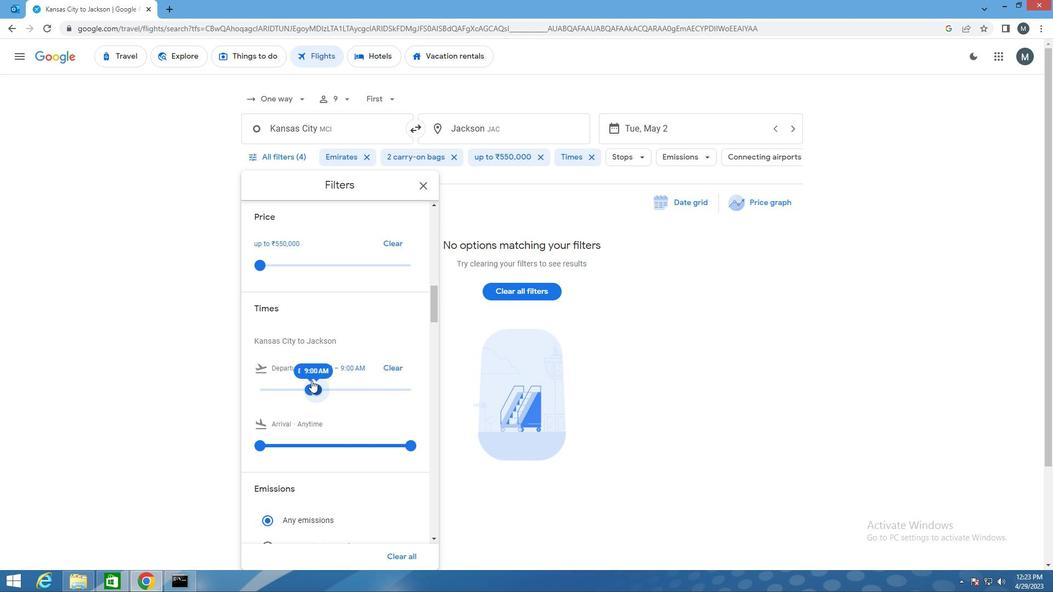 
Action: Mouse scrolled (311, 380) with delta (0, 0)
Screenshot: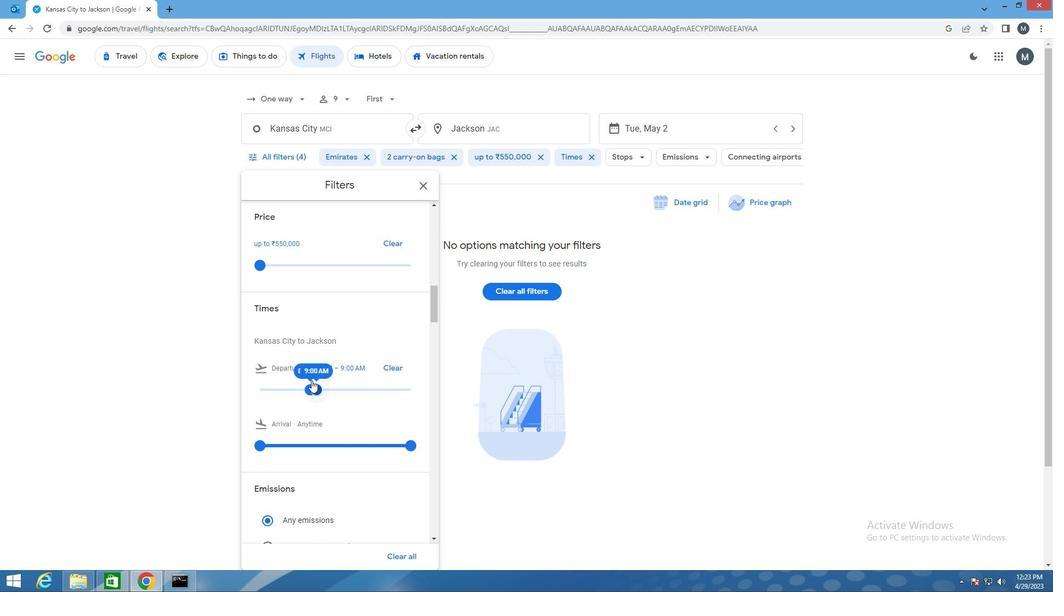 
Action: Mouse moved to (431, 185)
Screenshot: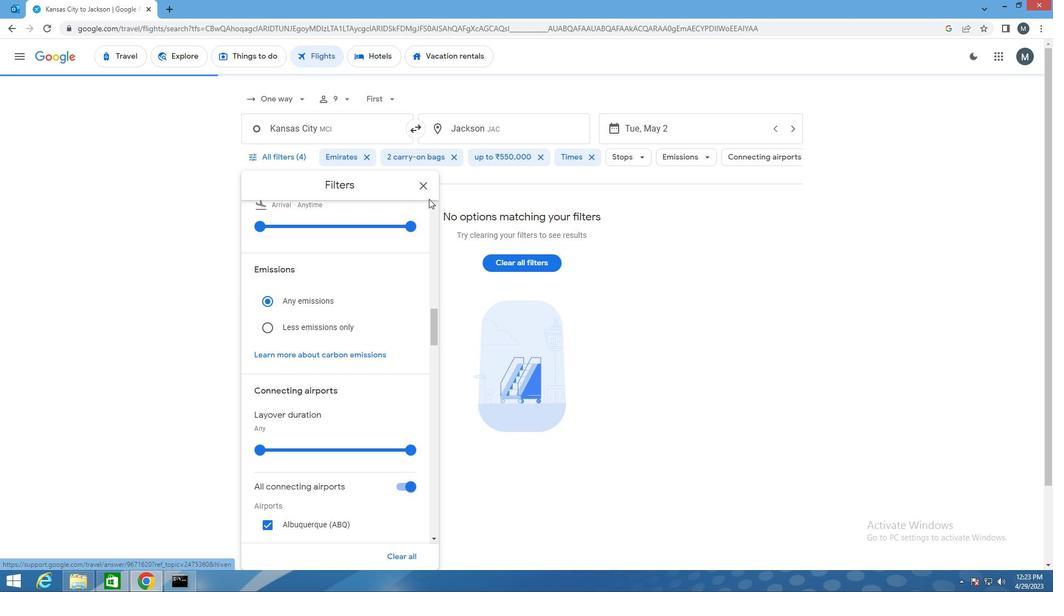 
Action: Mouse pressed left at (431, 185)
Screenshot: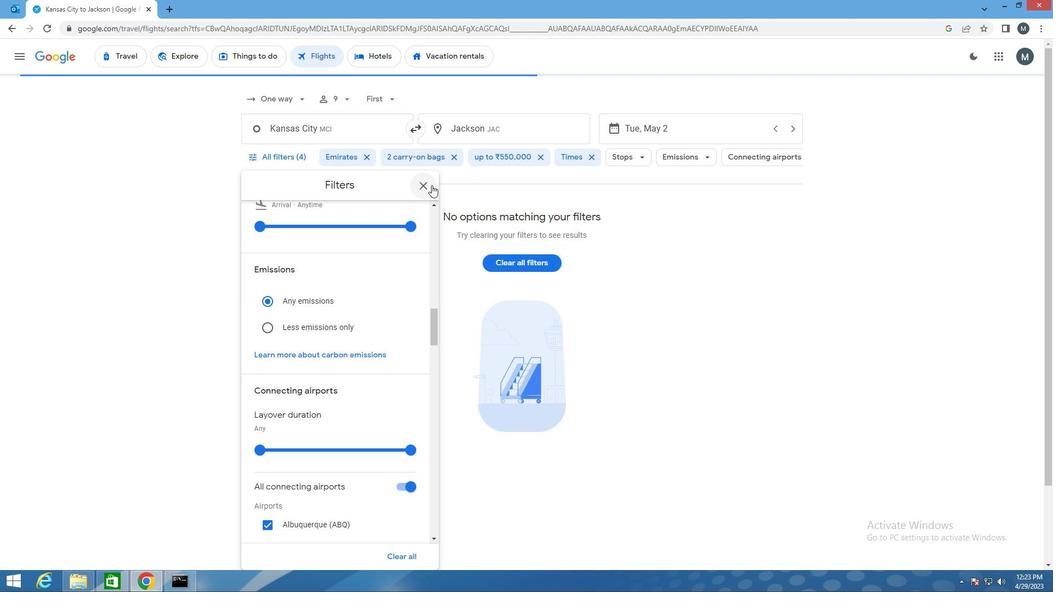 
Action: Mouse moved to (430, 186)
Screenshot: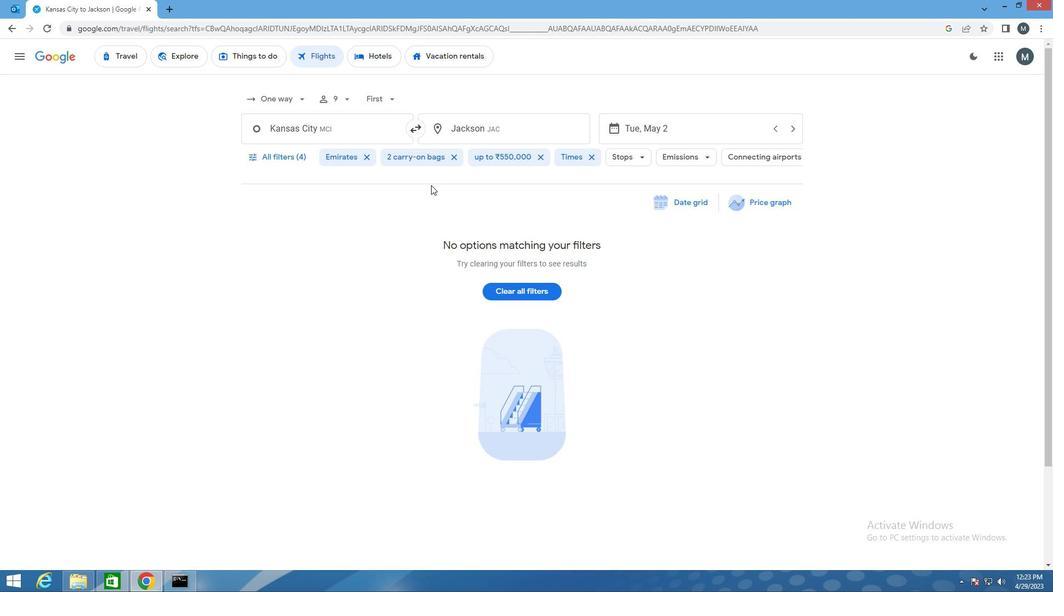 
